 Task: Look for space in Shīnḏanḏ, Afghanistan from 2nd September, 2023 to 5th September, 2023 for 1 adult in price range Rs.5000 to Rs.10000. Place can be private room with 1  bedroom having 1 bed and 1 bathroom. Property type can be hotel. Amenities needed are: air conditioning, smoking allowed, . Booking option can be shelf check-in. Required host language is English.
Action: Mouse moved to (369, 66)
Screenshot: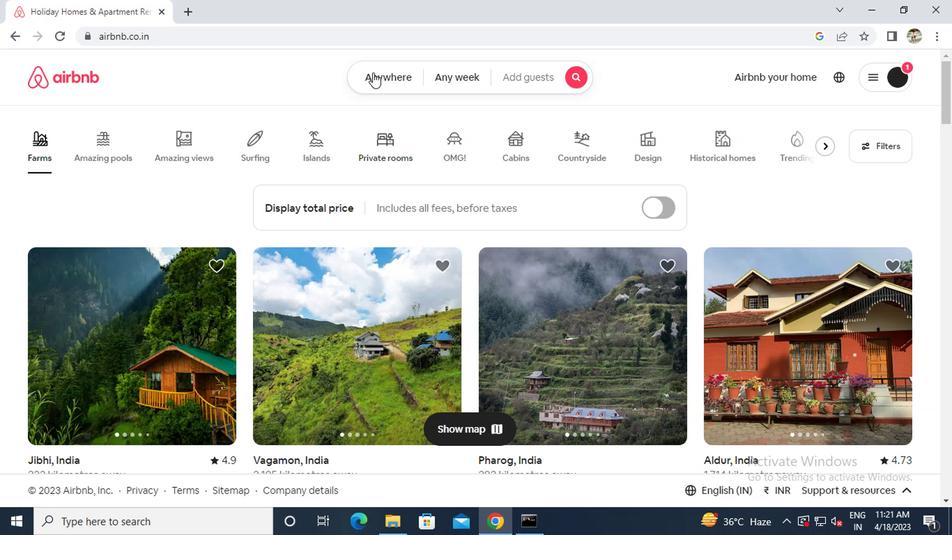 
Action: Mouse pressed left at (369, 66)
Screenshot: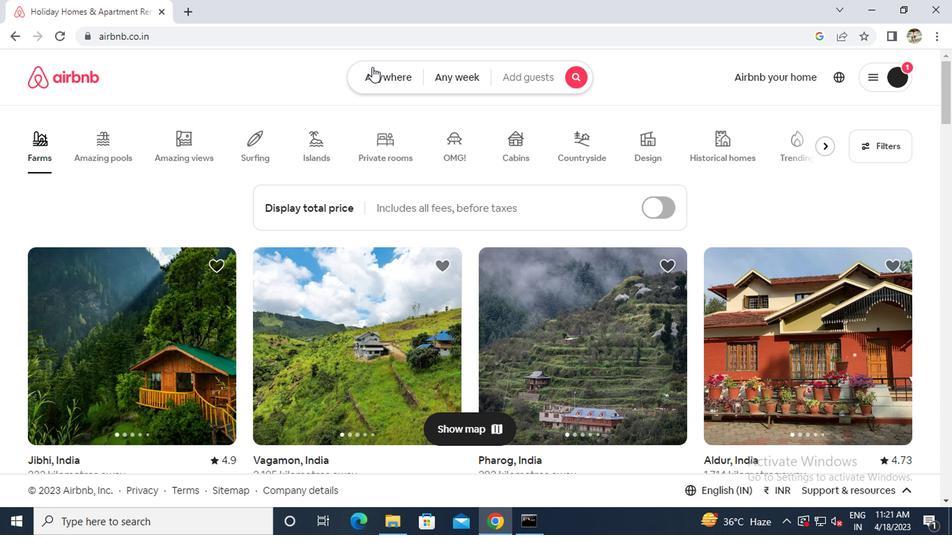 
Action: Mouse moved to (307, 127)
Screenshot: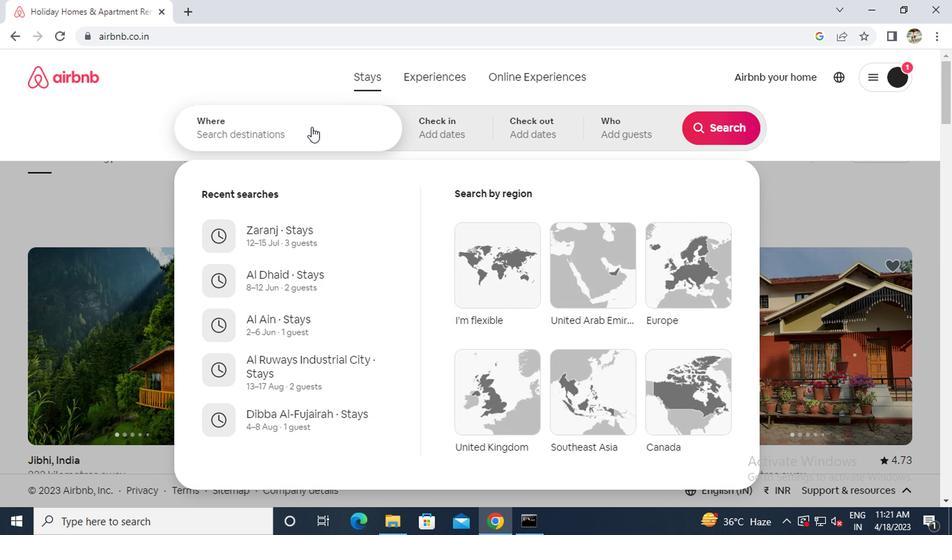 
Action: Mouse pressed left at (307, 127)
Screenshot: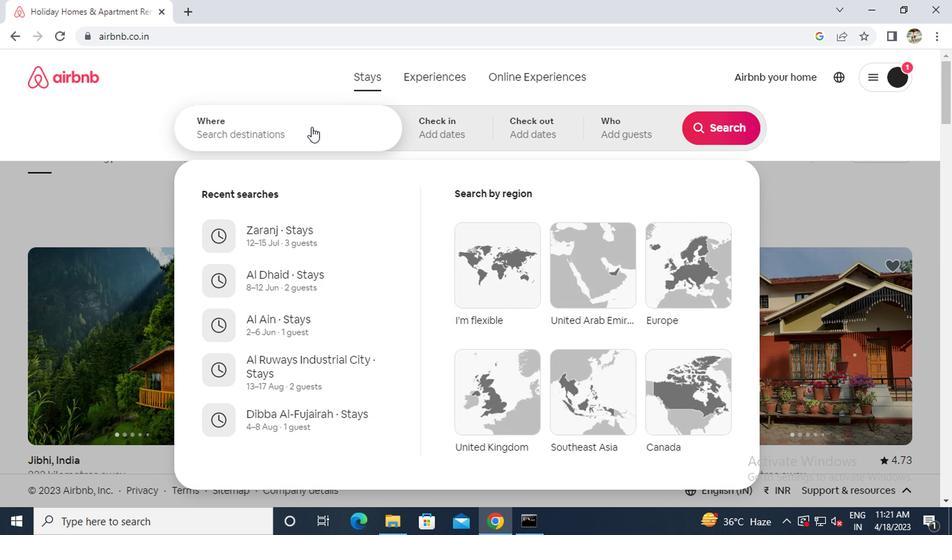 
Action: Key pressed s<Key.caps_lock>hindand
Screenshot: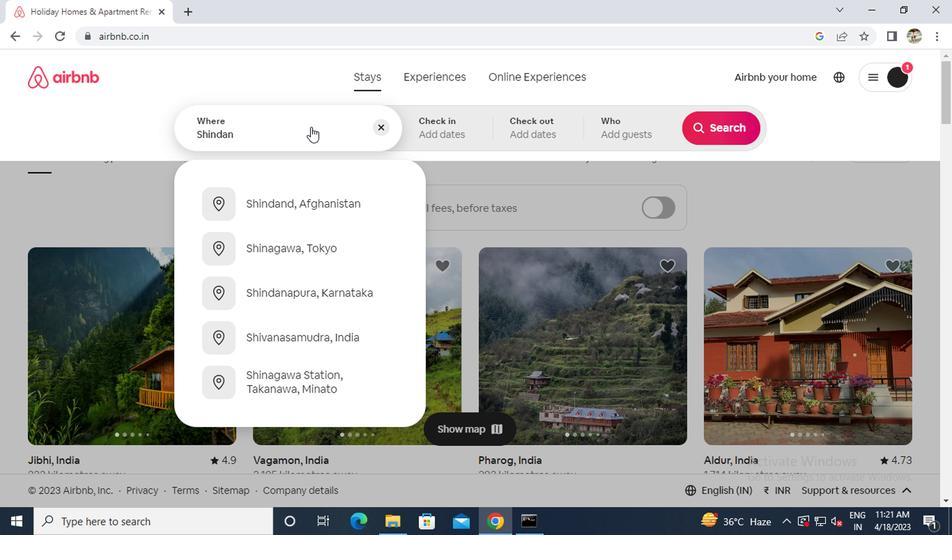 
Action: Mouse moved to (286, 201)
Screenshot: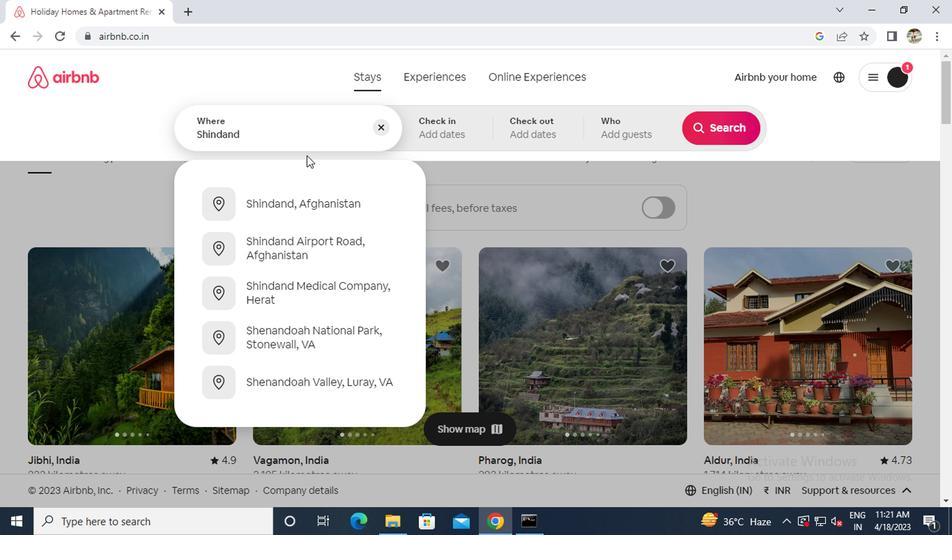 
Action: Mouse pressed left at (286, 201)
Screenshot: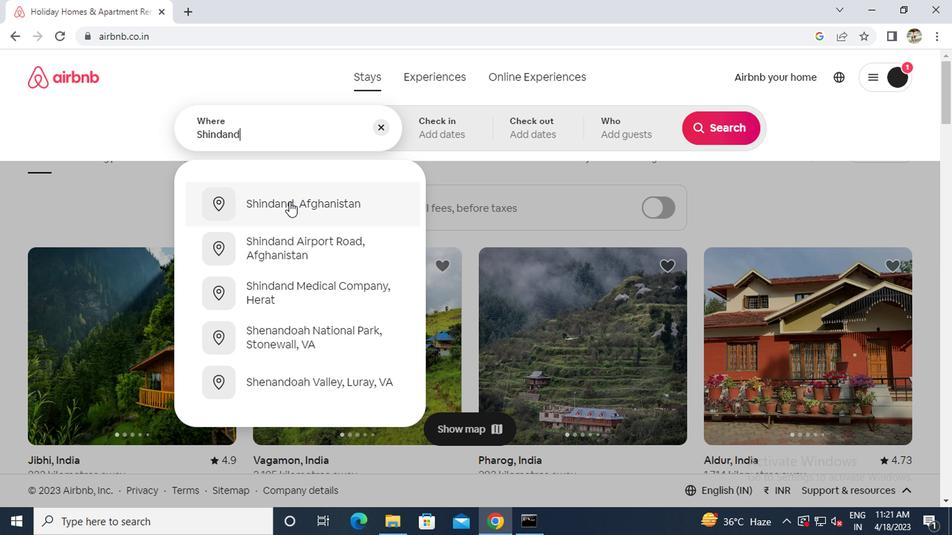 
Action: Mouse moved to (703, 237)
Screenshot: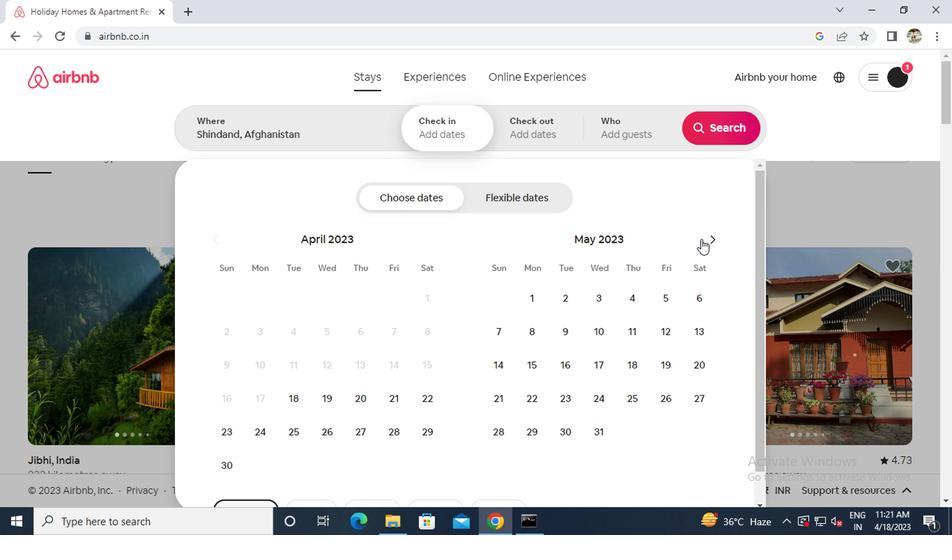 
Action: Mouse pressed left at (703, 237)
Screenshot: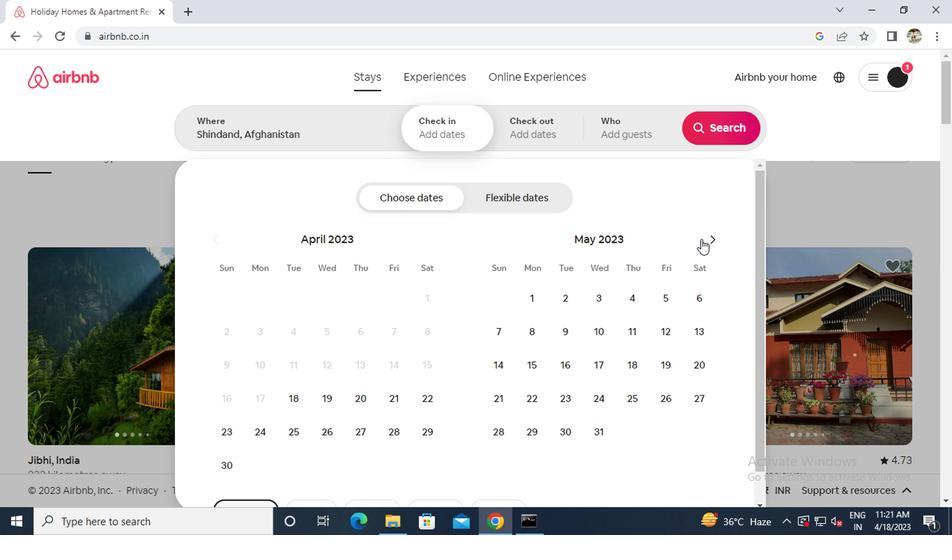 
Action: Mouse pressed left at (703, 237)
Screenshot: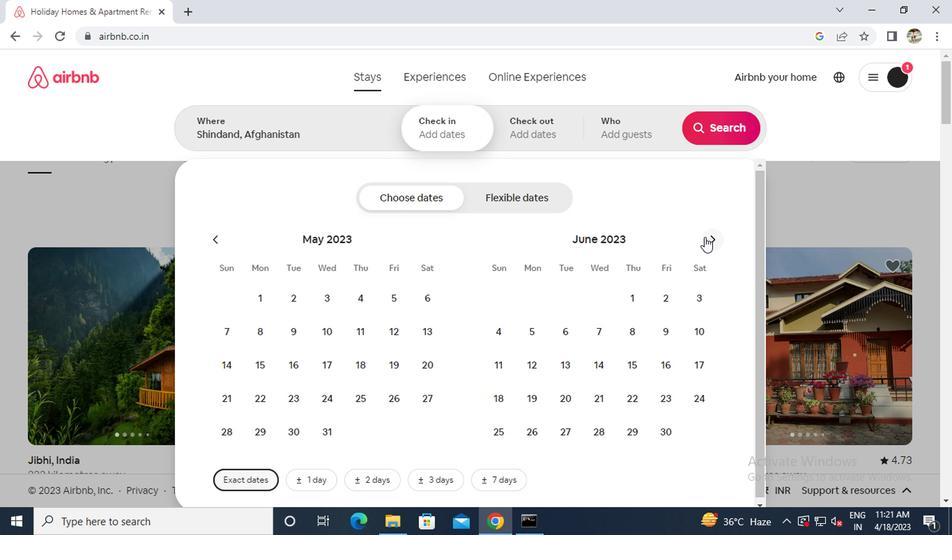 
Action: Mouse pressed left at (703, 237)
Screenshot: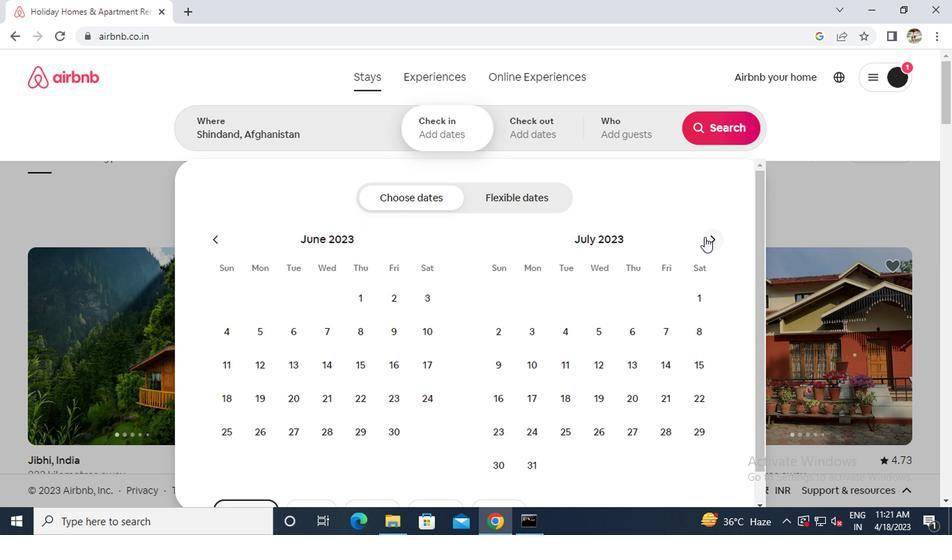 
Action: Mouse pressed left at (703, 237)
Screenshot: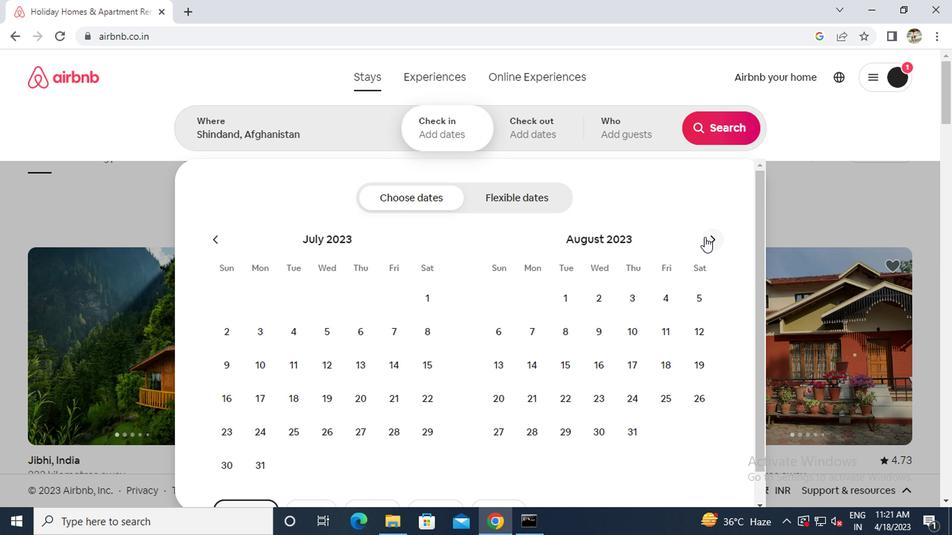 
Action: Mouse moved to (691, 300)
Screenshot: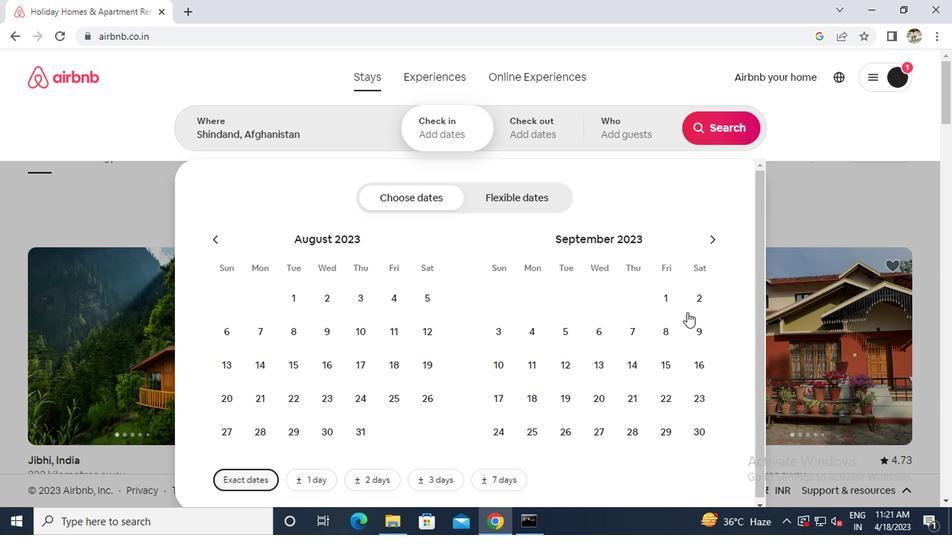 
Action: Mouse pressed left at (691, 300)
Screenshot: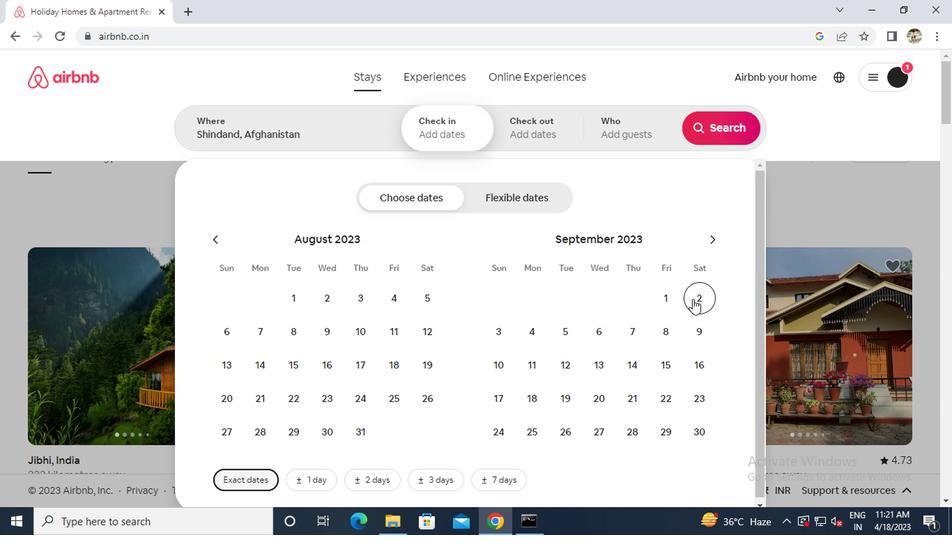
Action: Mouse moved to (557, 335)
Screenshot: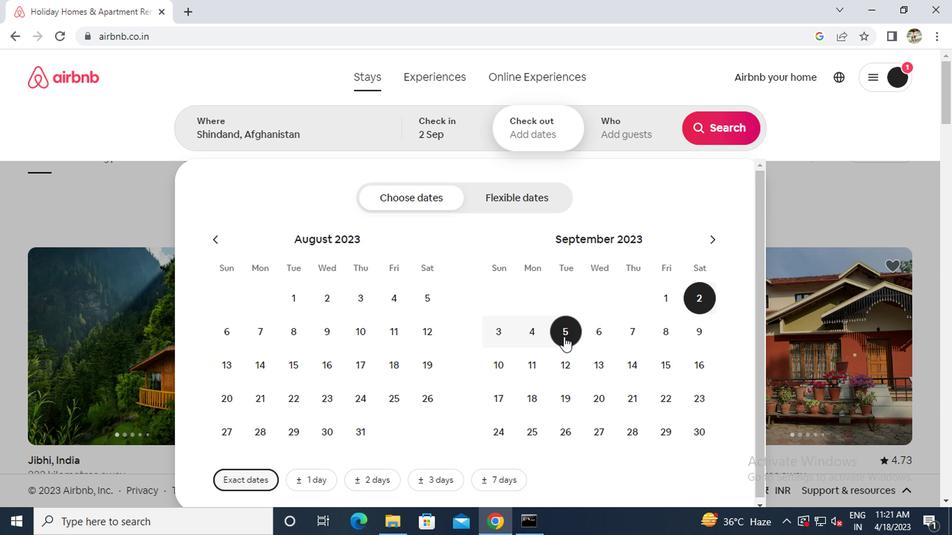 
Action: Mouse pressed left at (557, 335)
Screenshot: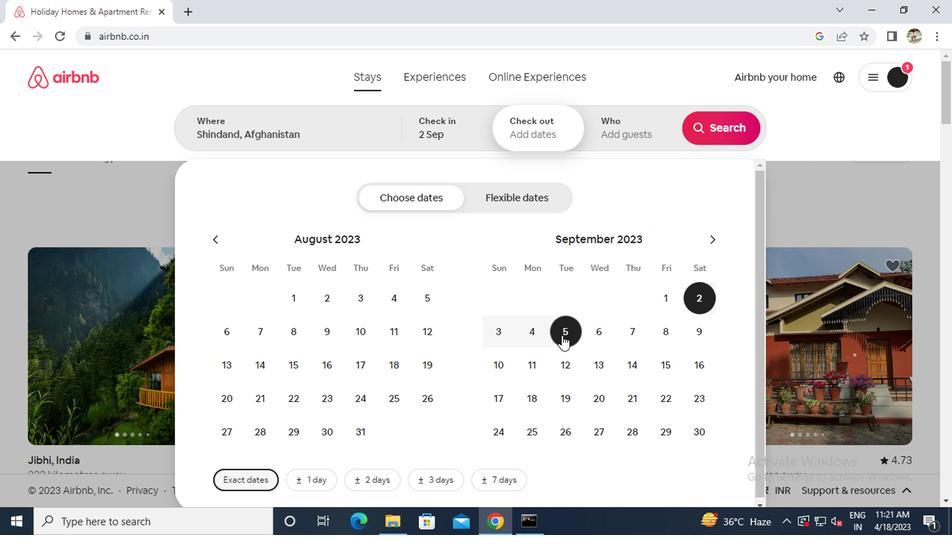 
Action: Mouse moved to (630, 142)
Screenshot: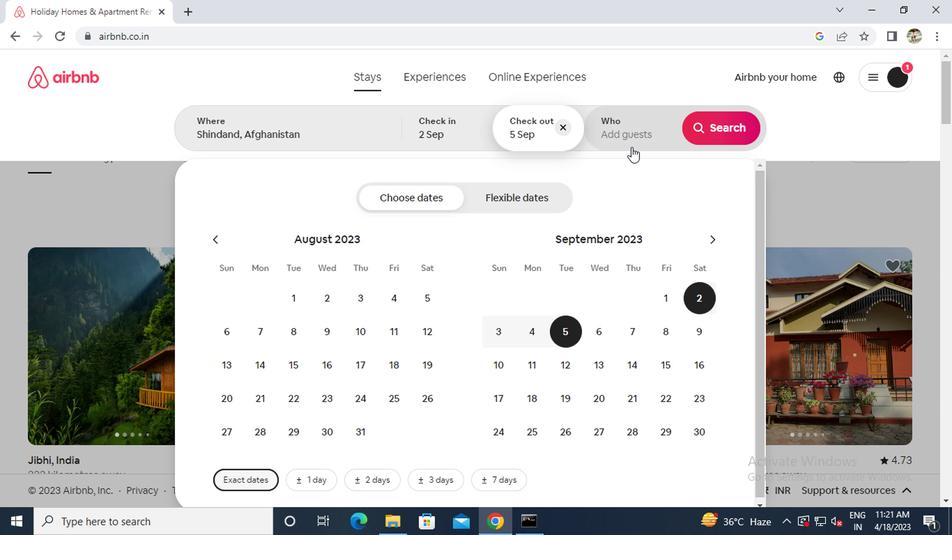 
Action: Mouse pressed left at (630, 142)
Screenshot: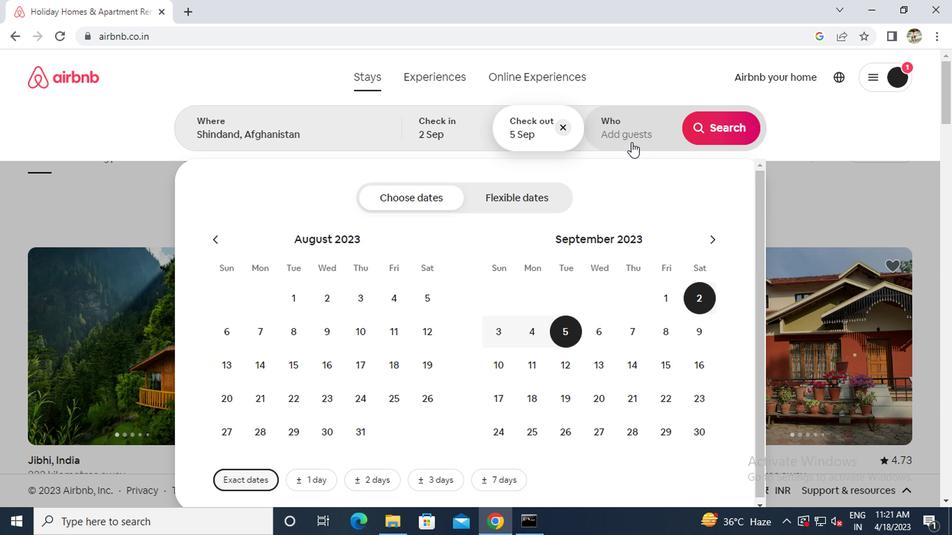 
Action: Mouse moved to (727, 202)
Screenshot: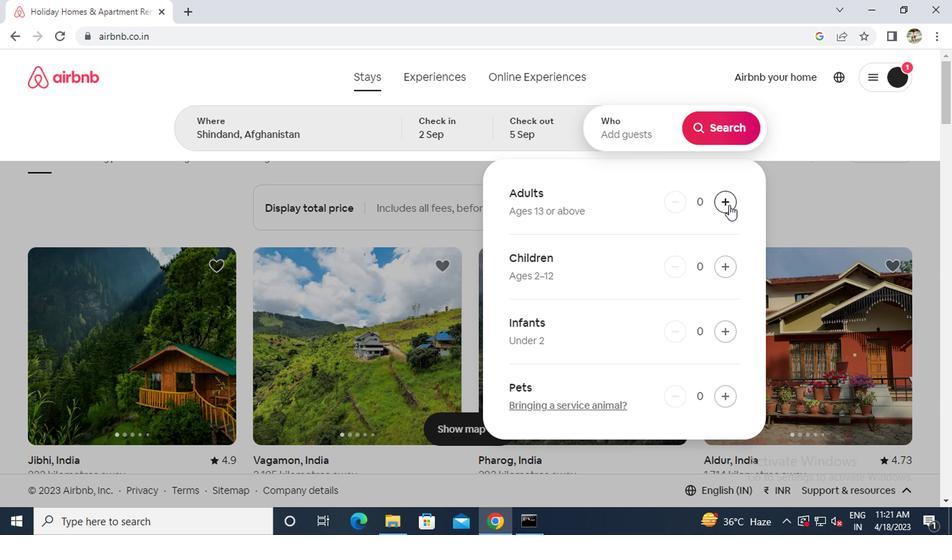 
Action: Mouse pressed left at (727, 202)
Screenshot: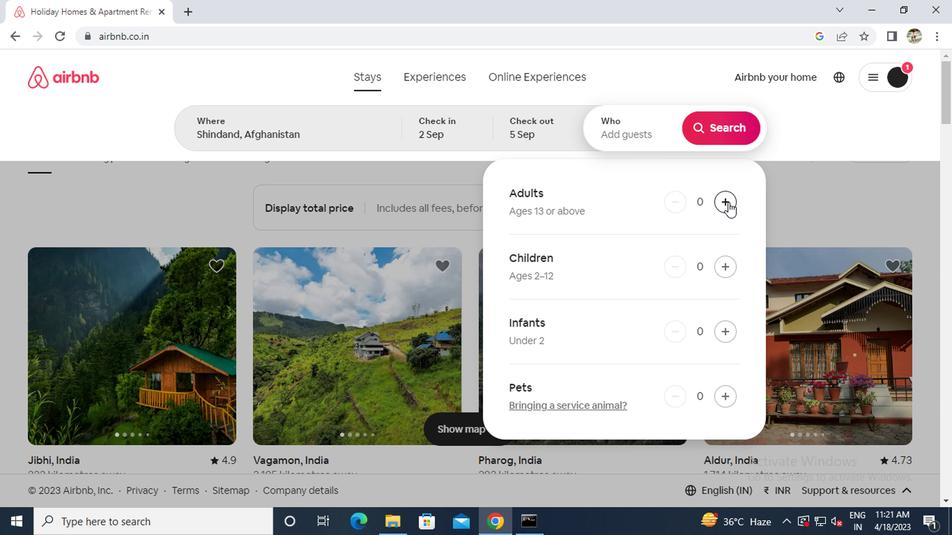 
Action: Mouse moved to (712, 137)
Screenshot: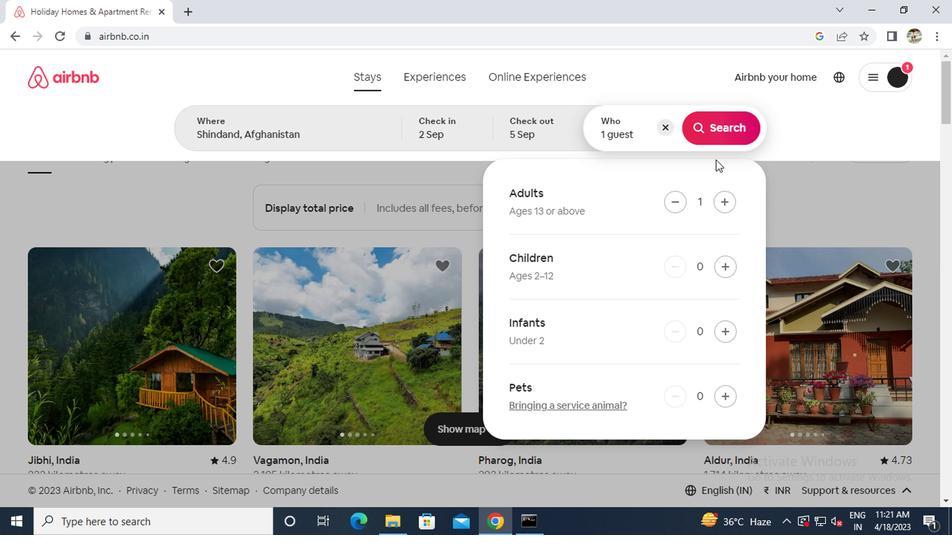 
Action: Mouse pressed left at (712, 137)
Screenshot: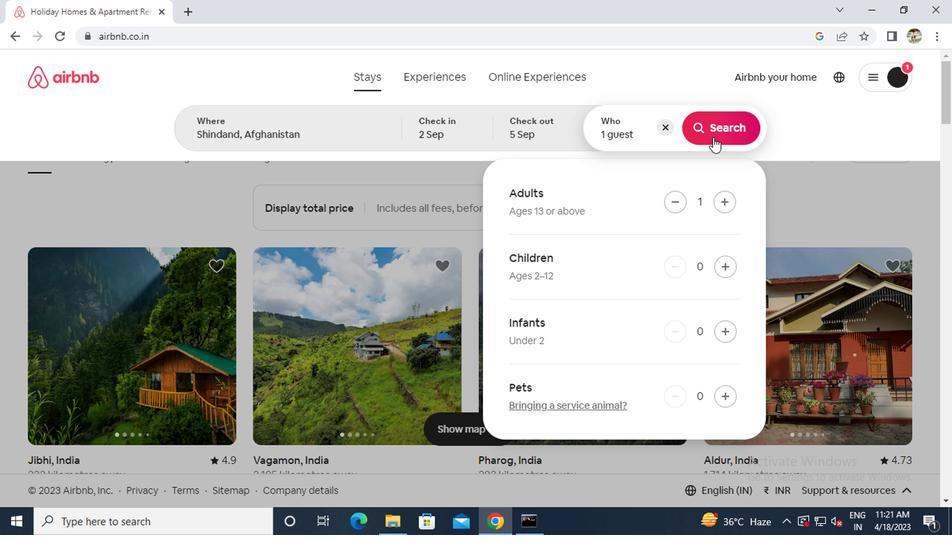 
Action: Mouse moved to (877, 128)
Screenshot: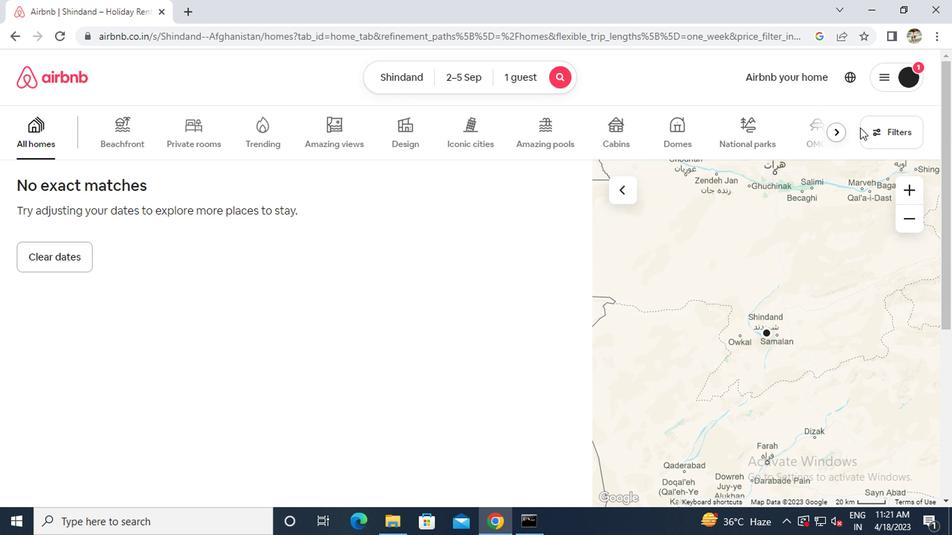 
Action: Mouse pressed left at (877, 128)
Screenshot: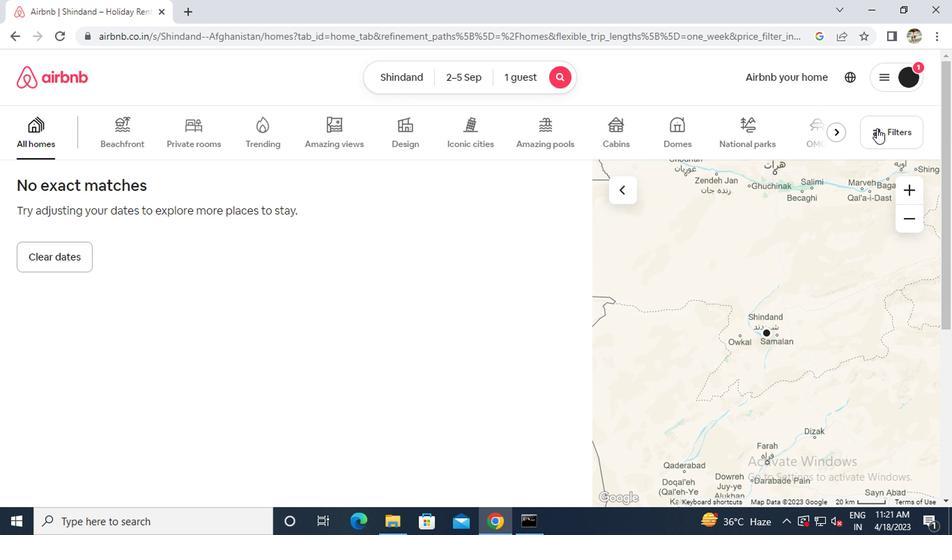
Action: Mouse moved to (401, 218)
Screenshot: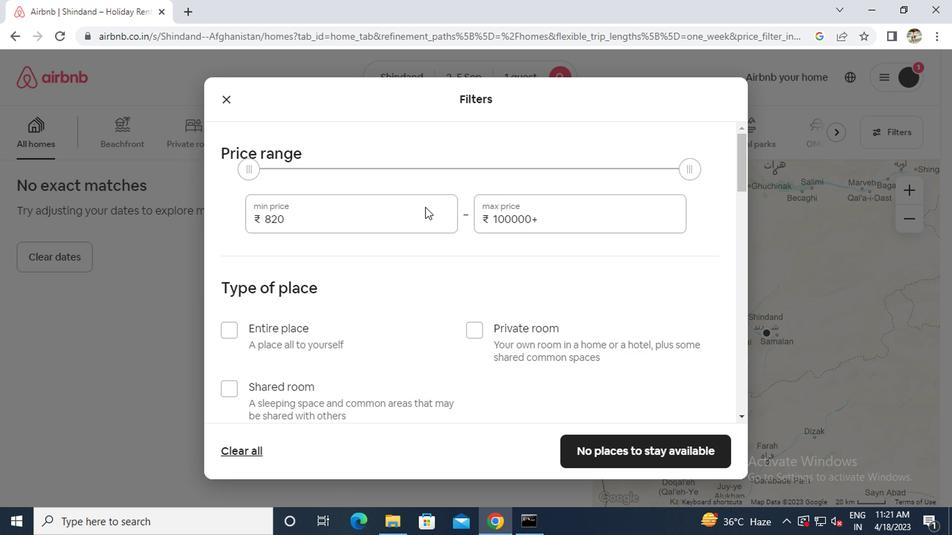 
Action: Mouse pressed left at (401, 218)
Screenshot: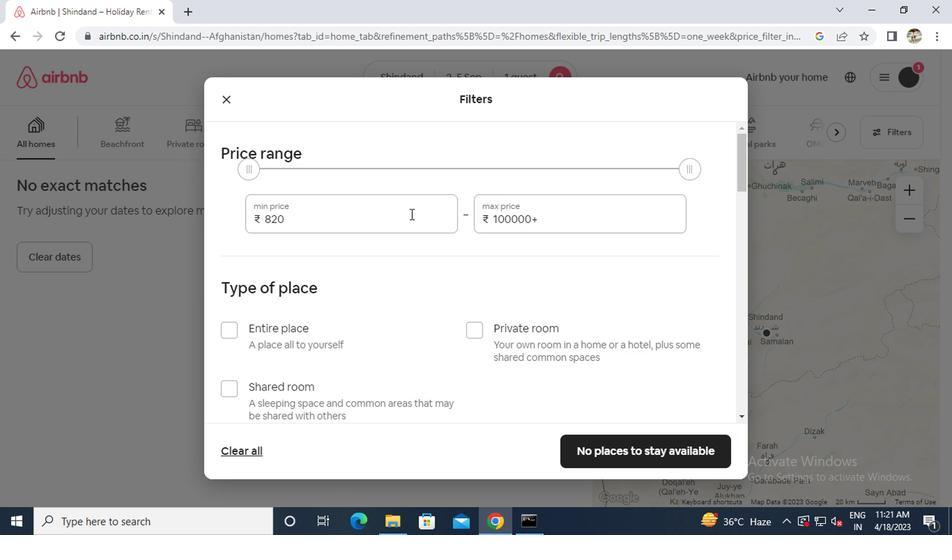 
Action: Mouse moved to (400, 218)
Screenshot: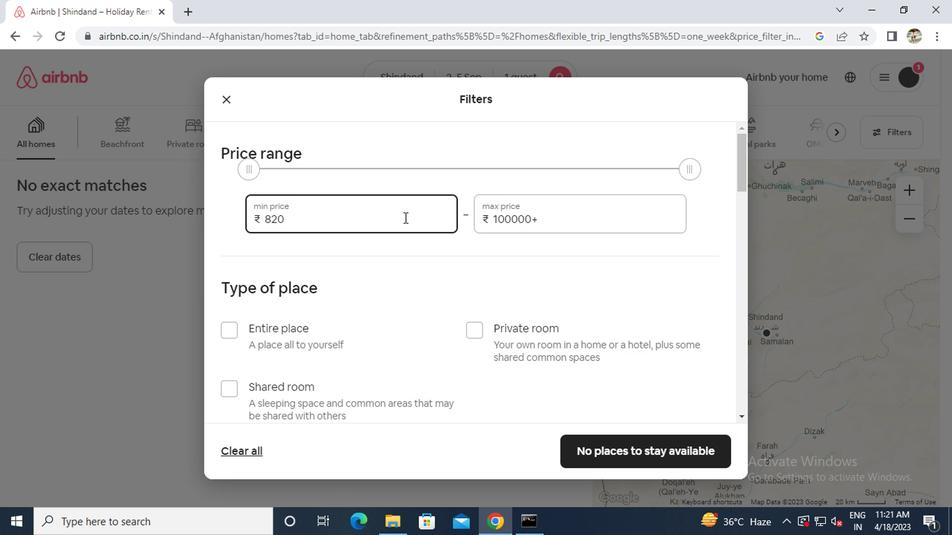 
Action: Key pressed ctrl+Actrl+5000
Screenshot: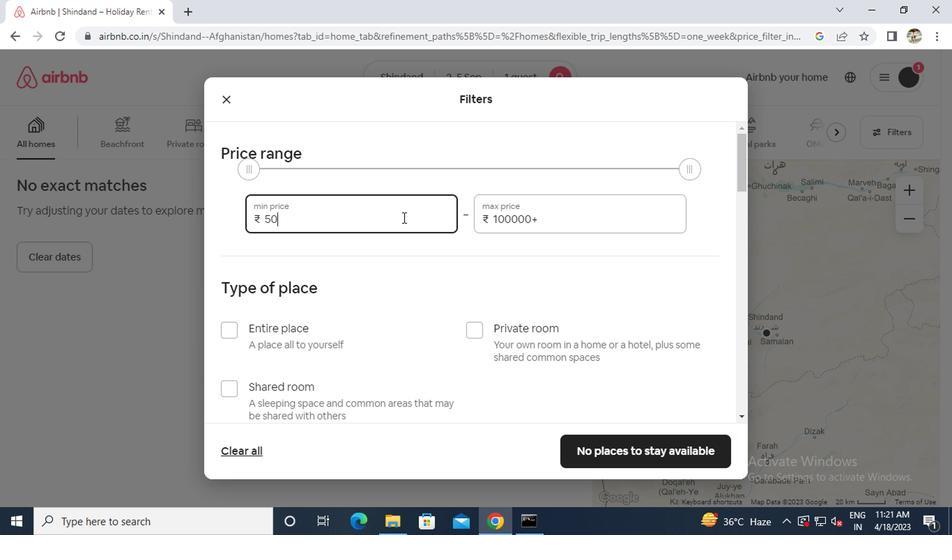 
Action: Mouse moved to (549, 221)
Screenshot: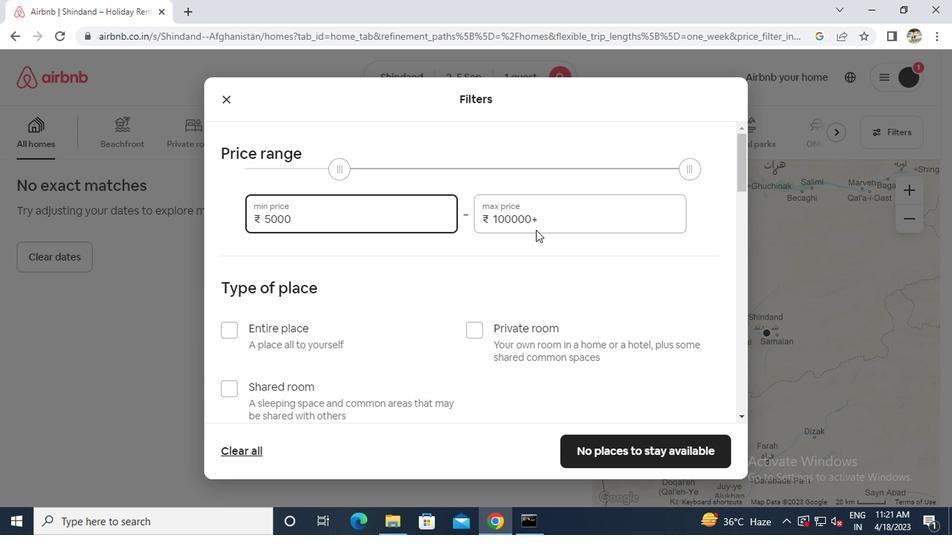 
Action: Mouse pressed left at (549, 221)
Screenshot: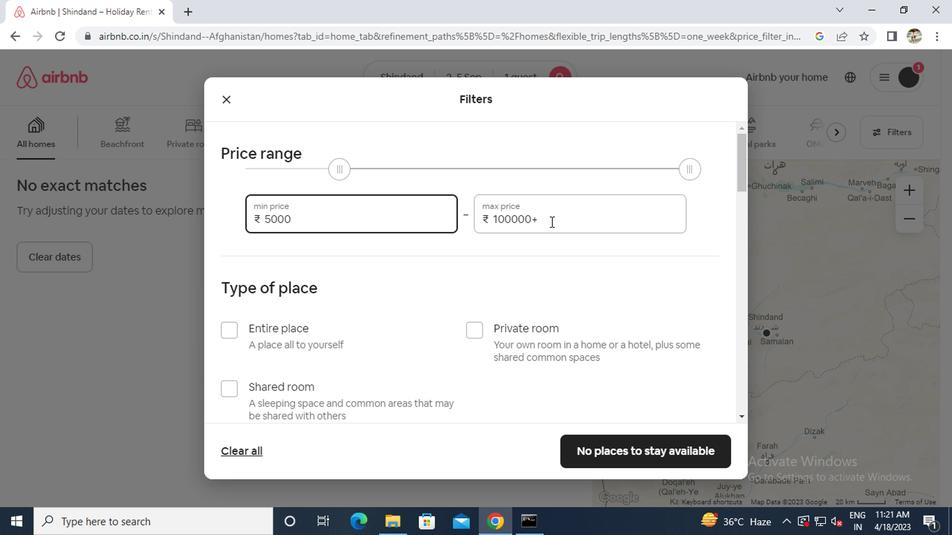 
Action: Key pressed ctrl+Actrl+10000
Screenshot: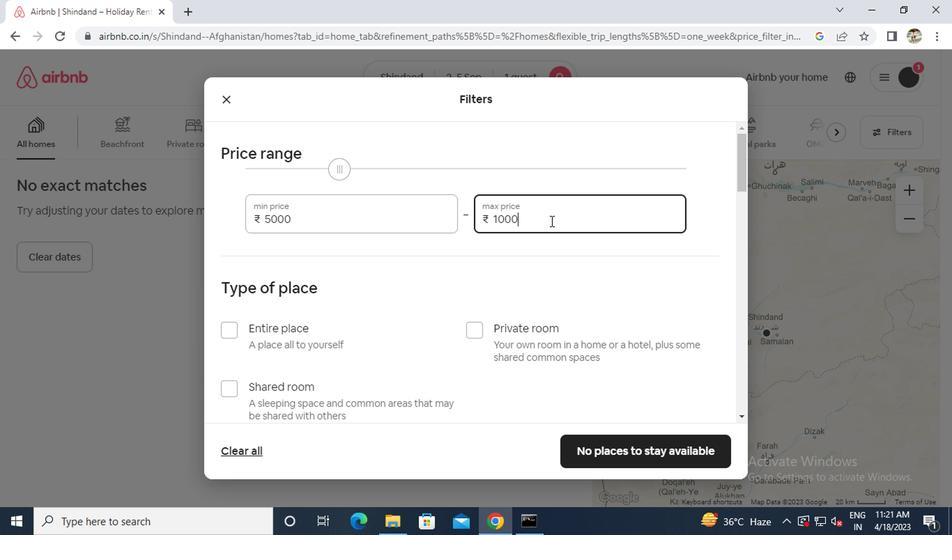 
Action: Mouse scrolled (549, 221) with delta (0, 0)
Screenshot: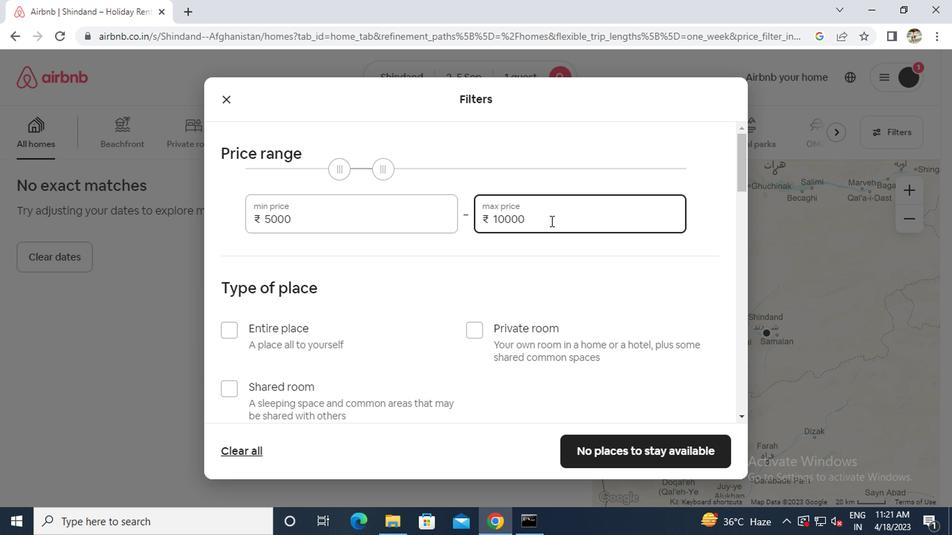 
Action: Mouse moved to (478, 252)
Screenshot: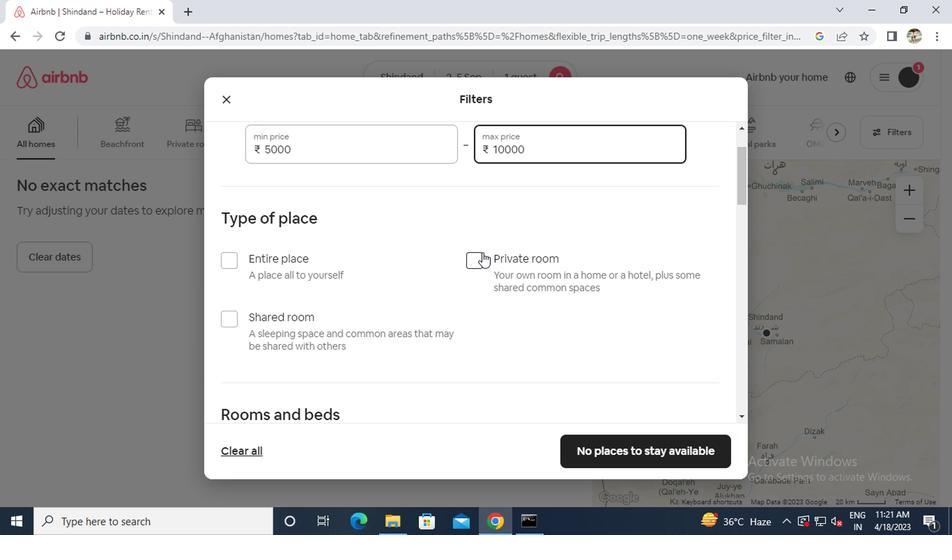 
Action: Mouse pressed left at (478, 252)
Screenshot: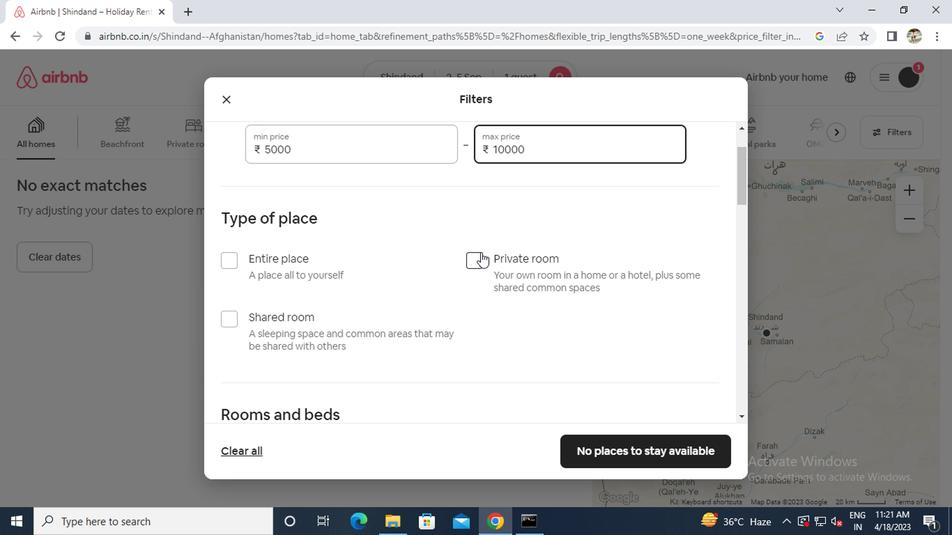 
Action: Mouse moved to (478, 252)
Screenshot: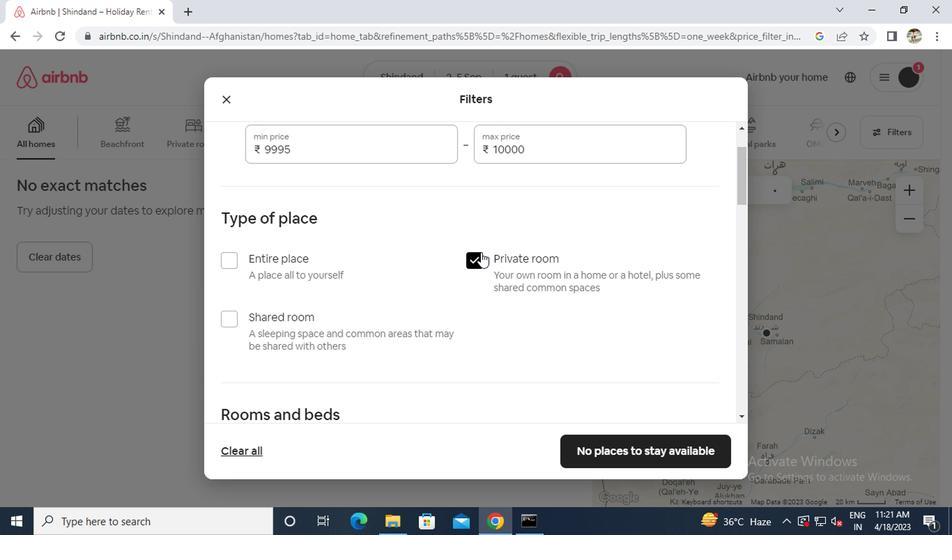 
Action: Mouse scrolled (478, 252) with delta (0, 0)
Screenshot: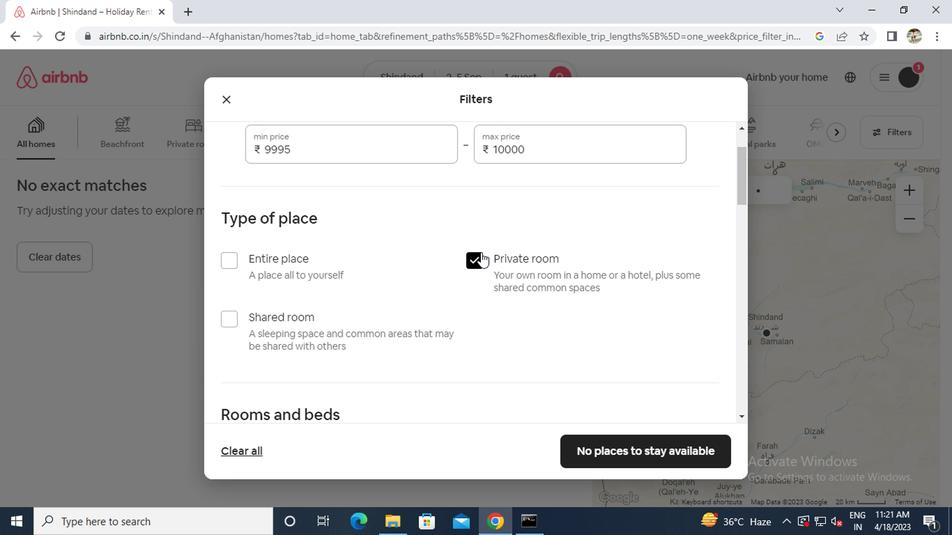 
Action: Mouse scrolled (478, 252) with delta (0, 0)
Screenshot: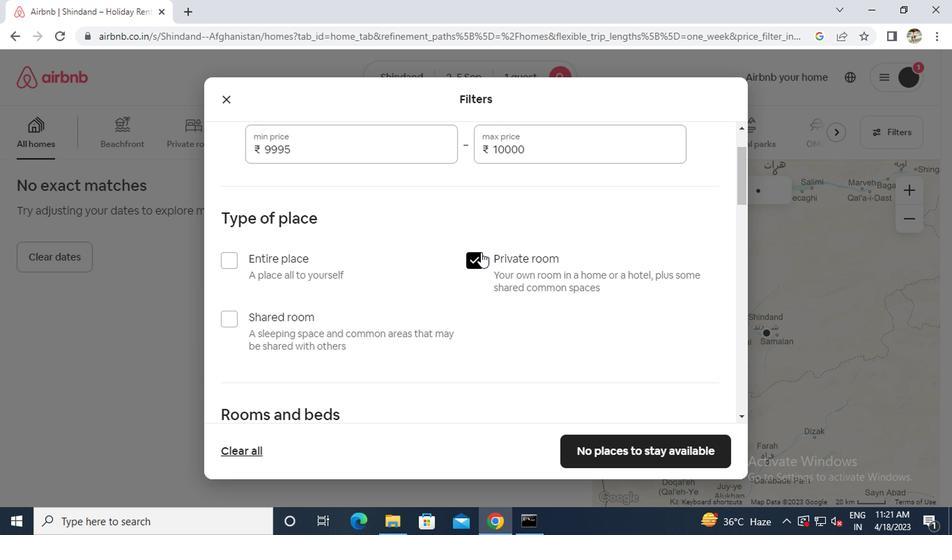 
Action: Mouse moved to (452, 270)
Screenshot: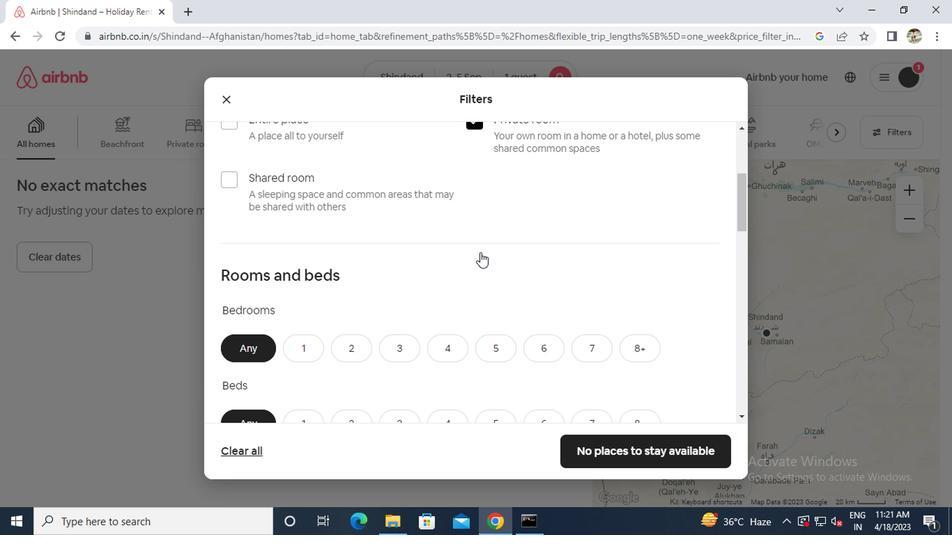 
Action: Mouse scrolled (452, 269) with delta (0, 0)
Screenshot: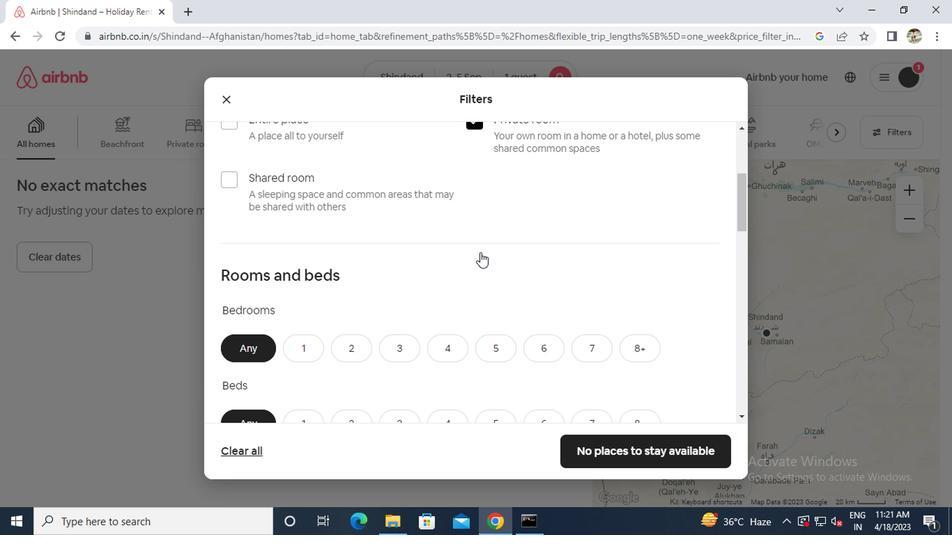 
Action: Mouse moved to (445, 273)
Screenshot: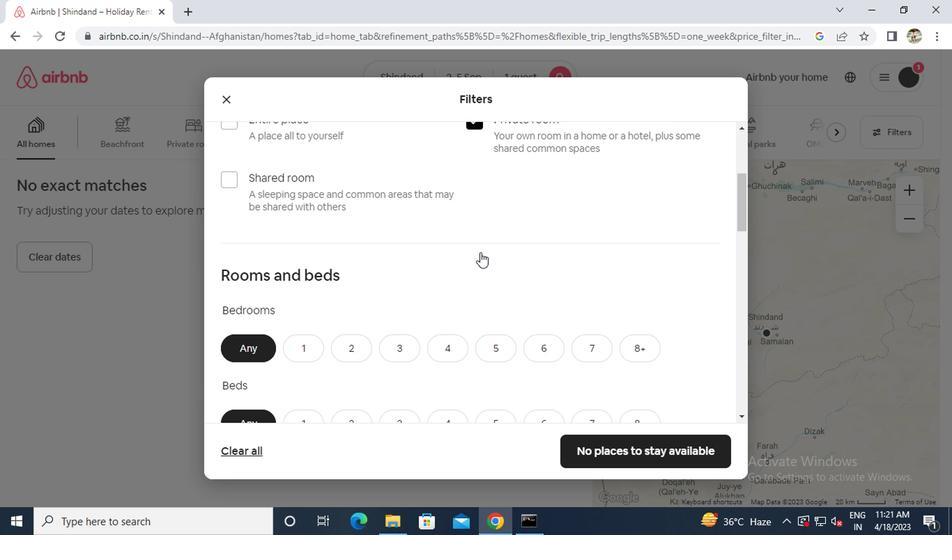 
Action: Mouse scrolled (445, 272) with delta (0, 0)
Screenshot: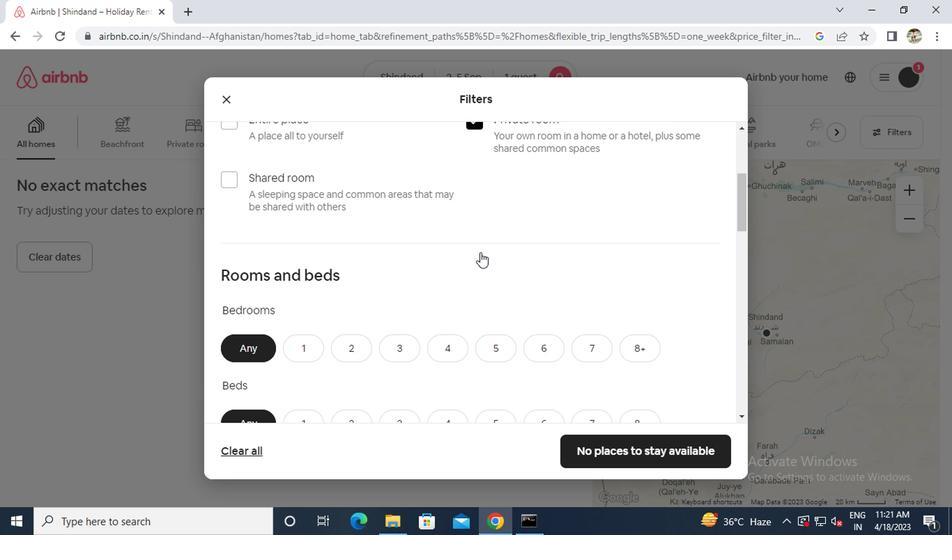 
Action: Mouse moved to (296, 209)
Screenshot: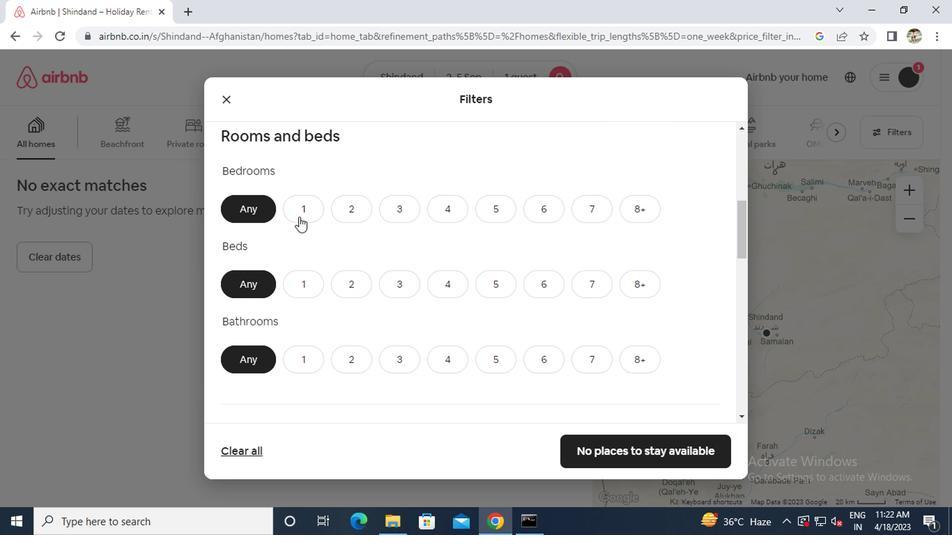 
Action: Mouse pressed left at (296, 209)
Screenshot: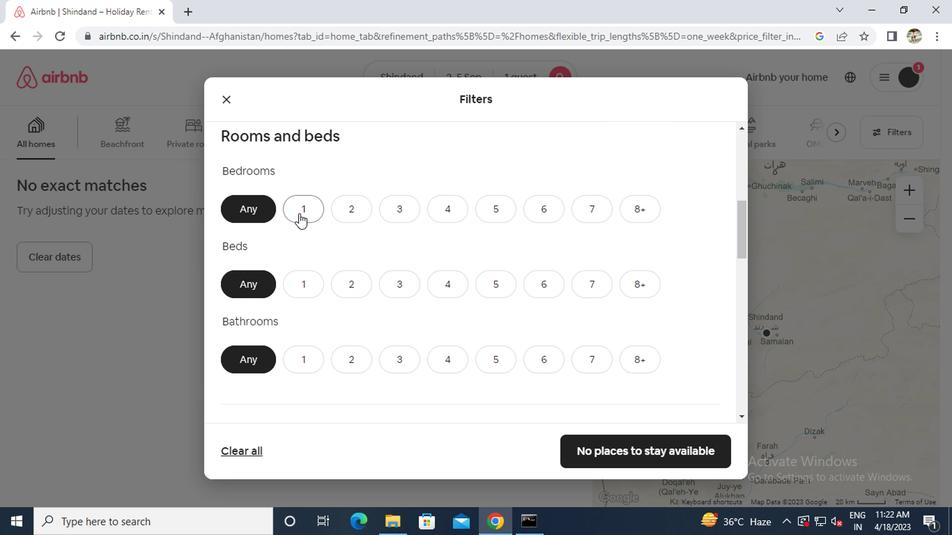 
Action: Mouse moved to (298, 286)
Screenshot: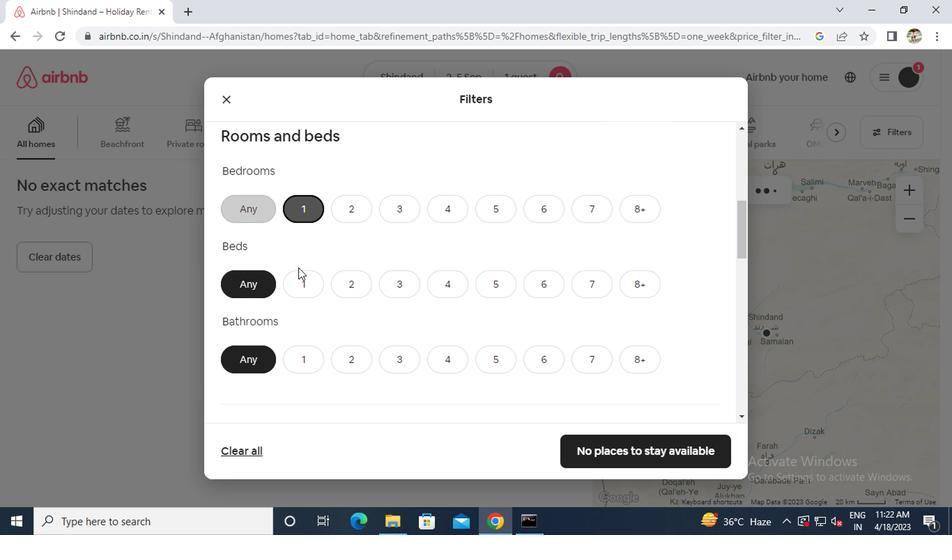 
Action: Mouse pressed left at (298, 286)
Screenshot: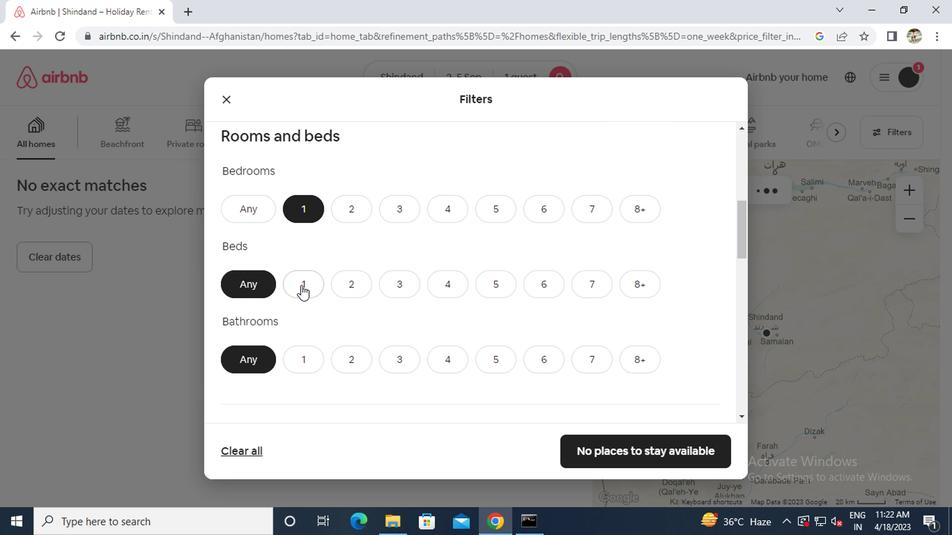 
Action: Mouse moved to (307, 355)
Screenshot: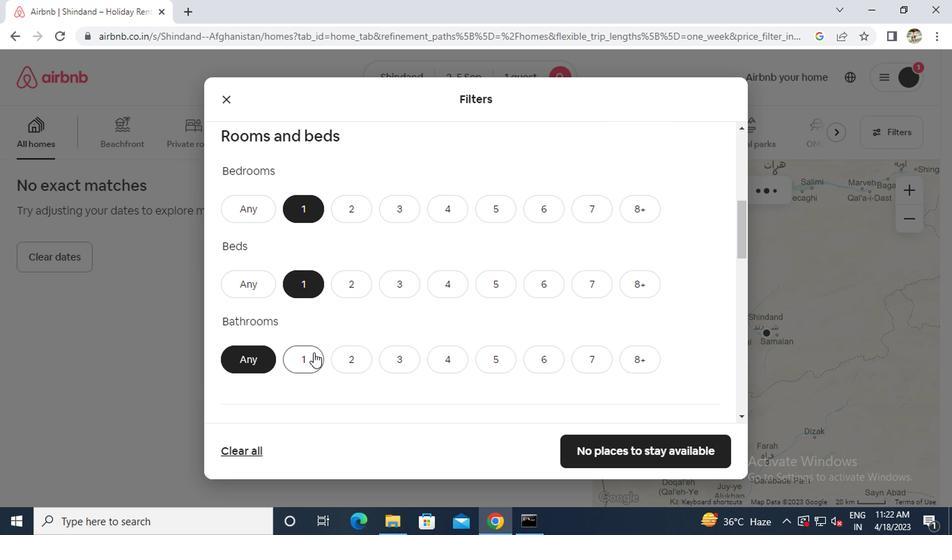 
Action: Mouse pressed left at (307, 355)
Screenshot: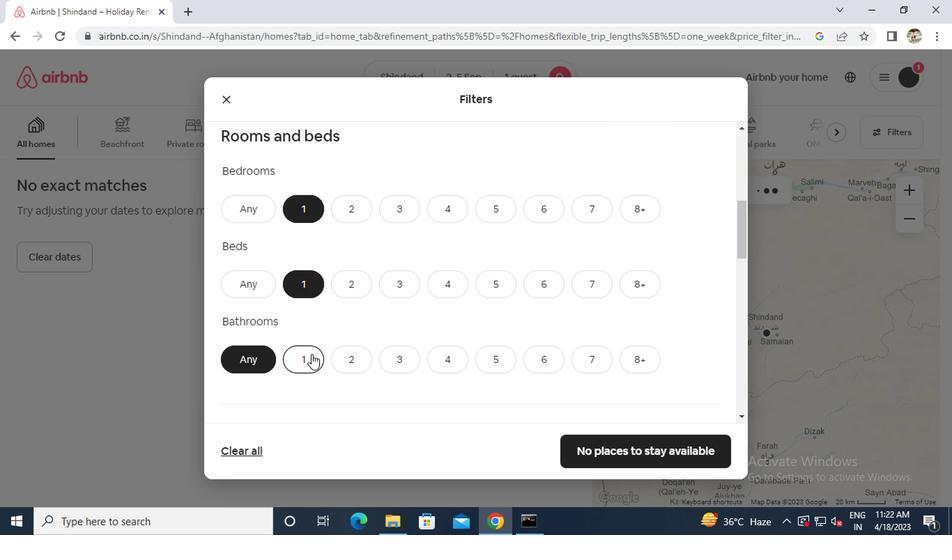 
Action: Mouse moved to (305, 356)
Screenshot: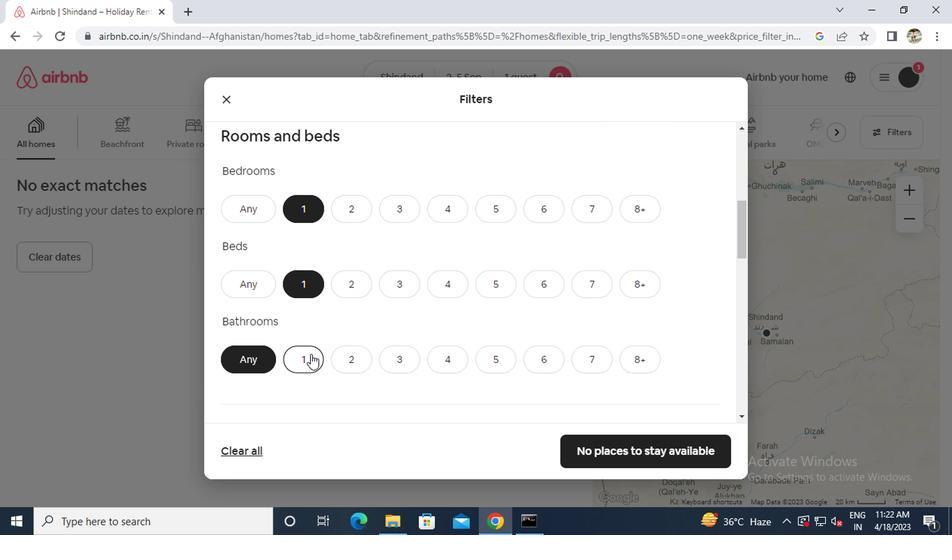 
Action: Mouse scrolled (305, 356) with delta (0, 0)
Screenshot: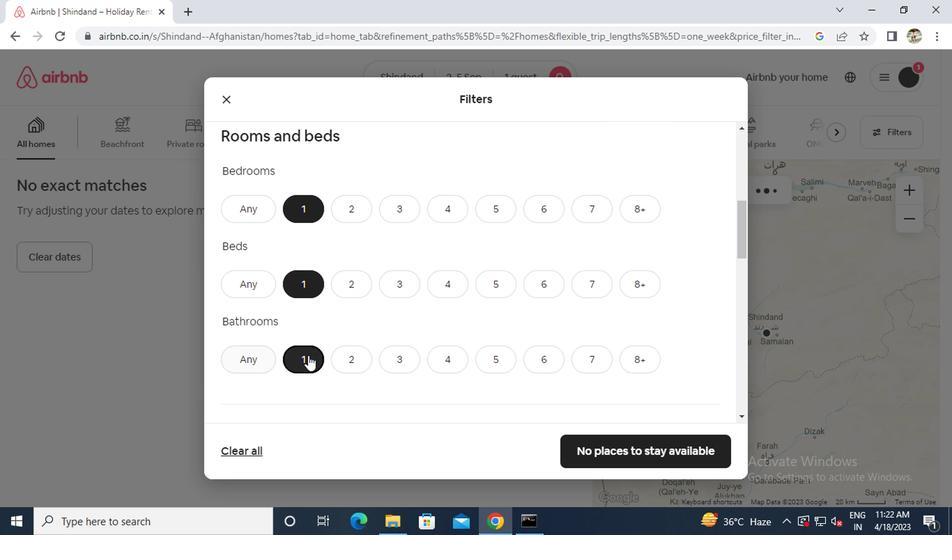 
Action: Mouse scrolled (305, 356) with delta (0, 0)
Screenshot: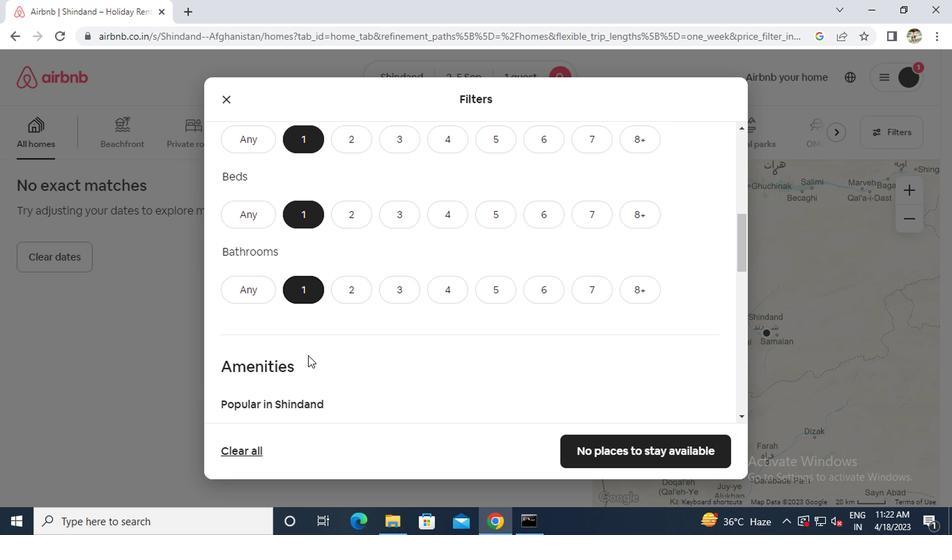 
Action: Mouse scrolled (305, 356) with delta (0, 0)
Screenshot: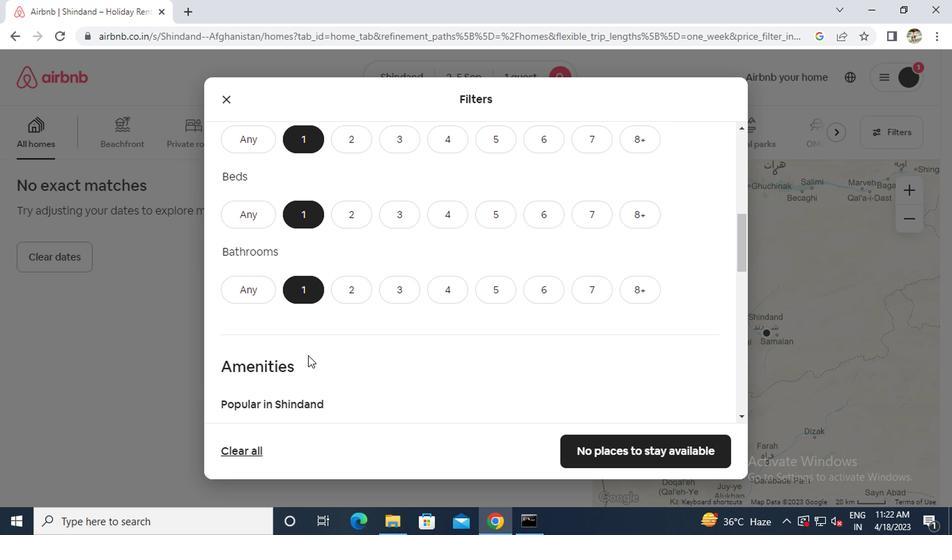 
Action: Mouse scrolled (305, 356) with delta (0, 0)
Screenshot: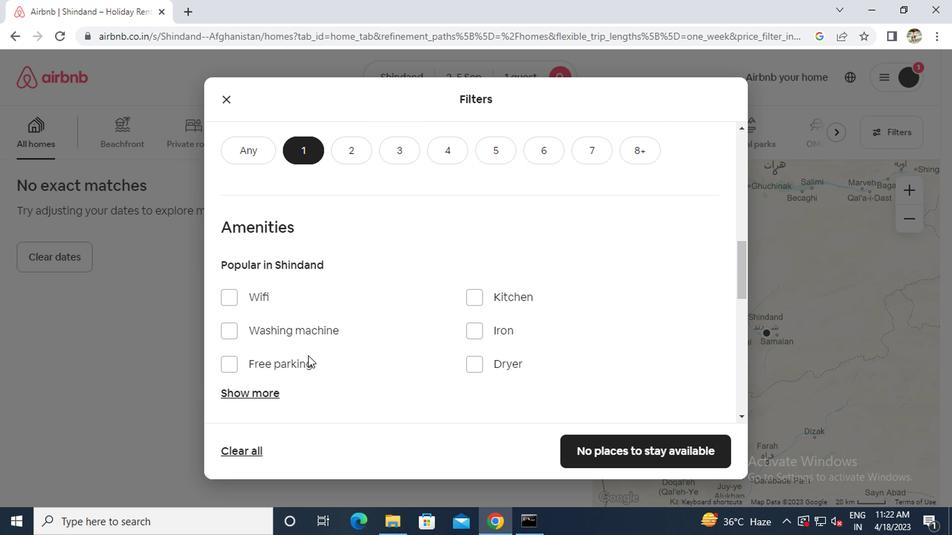 
Action: Mouse moved to (263, 324)
Screenshot: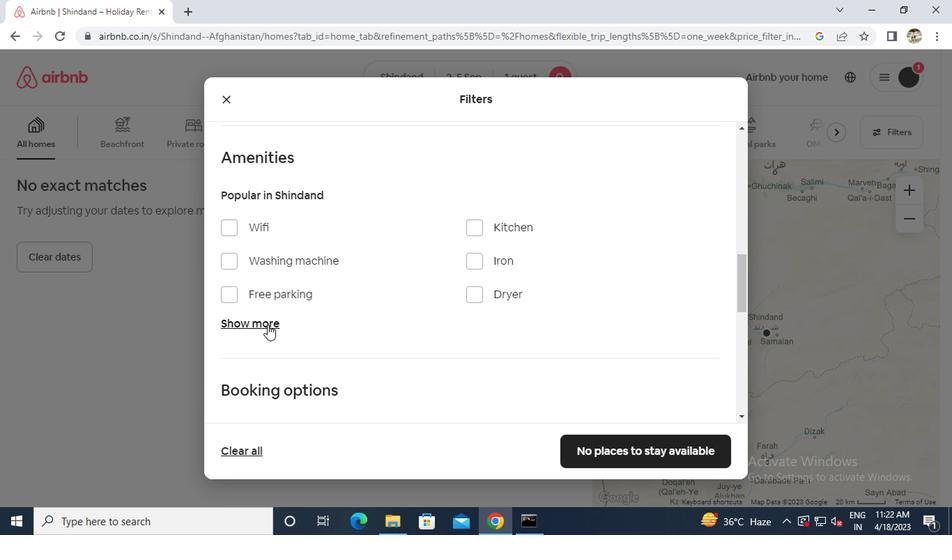 
Action: Mouse pressed left at (263, 324)
Screenshot: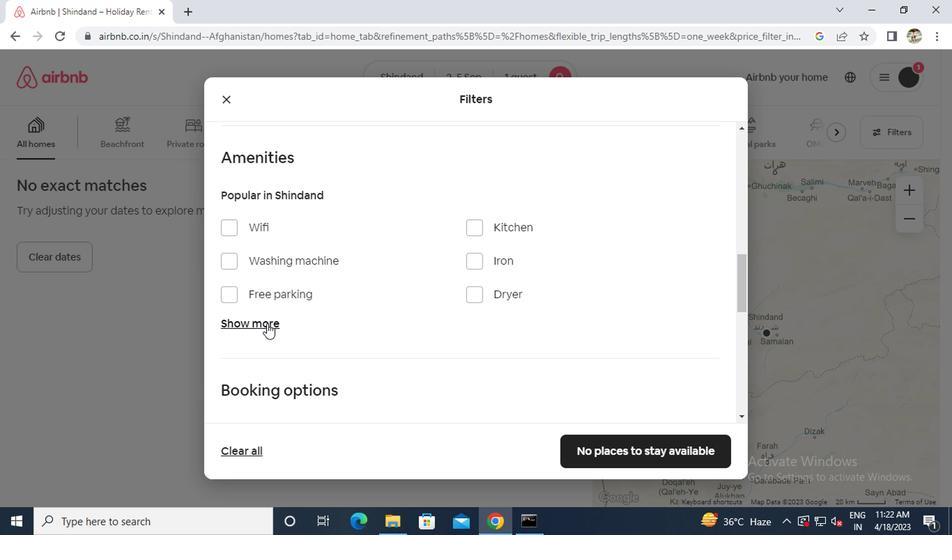 
Action: Mouse moved to (264, 321)
Screenshot: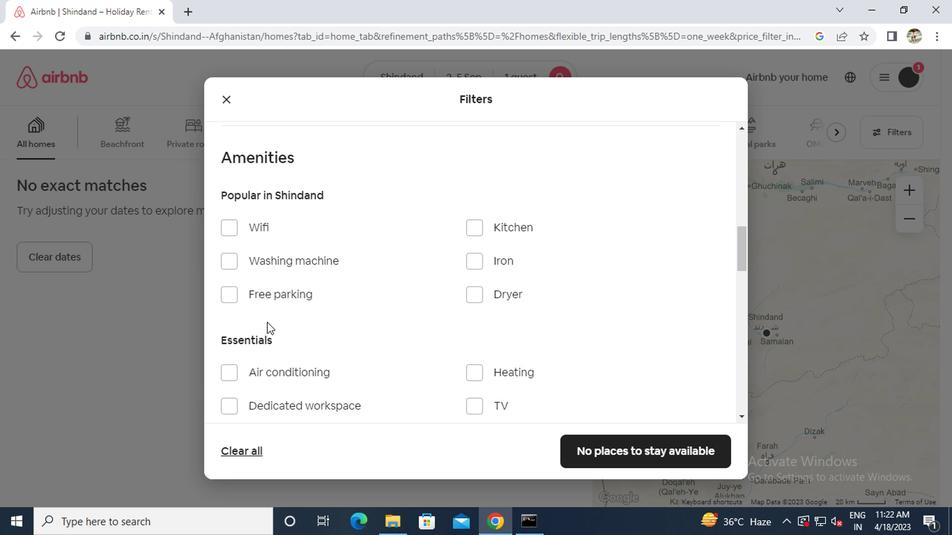 
Action: Mouse scrolled (264, 320) with delta (0, 0)
Screenshot: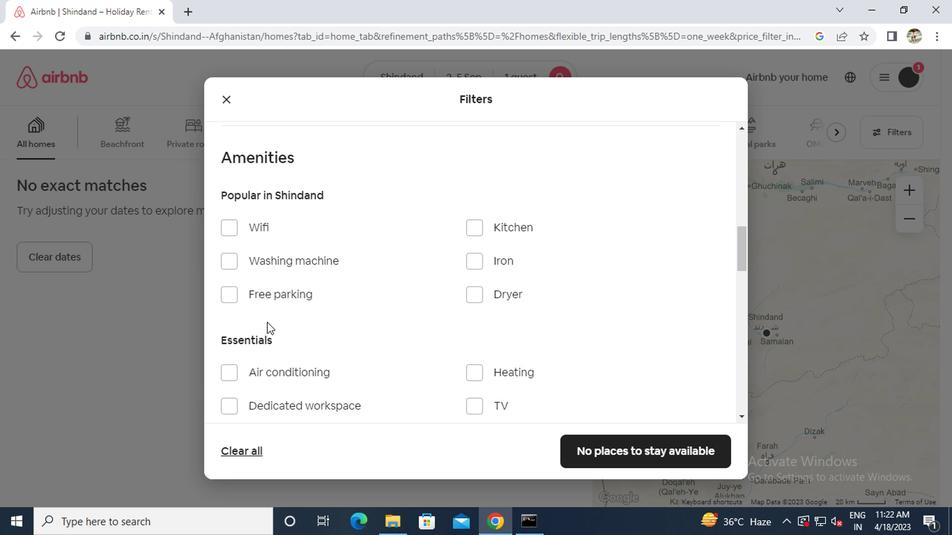 
Action: Mouse moved to (264, 321)
Screenshot: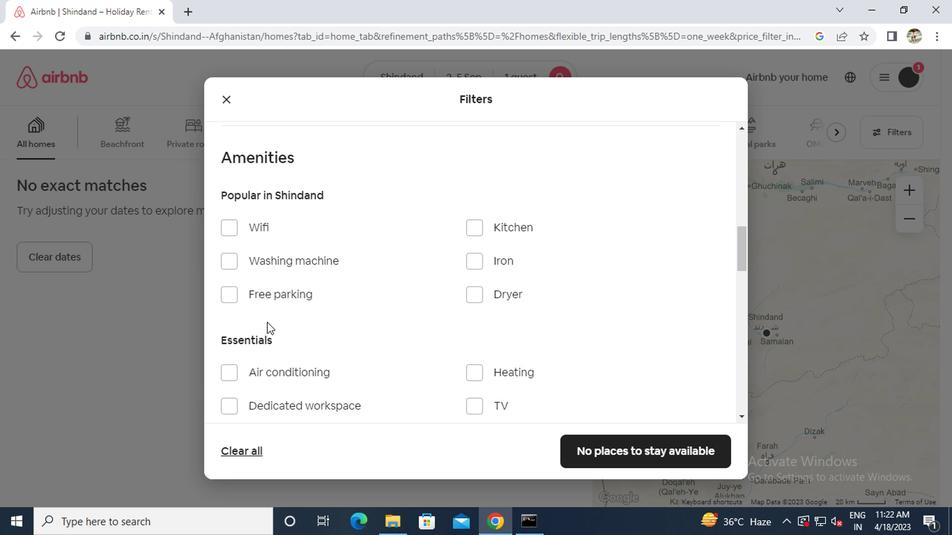 
Action: Mouse scrolled (264, 320) with delta (0, 0)
Screenshot: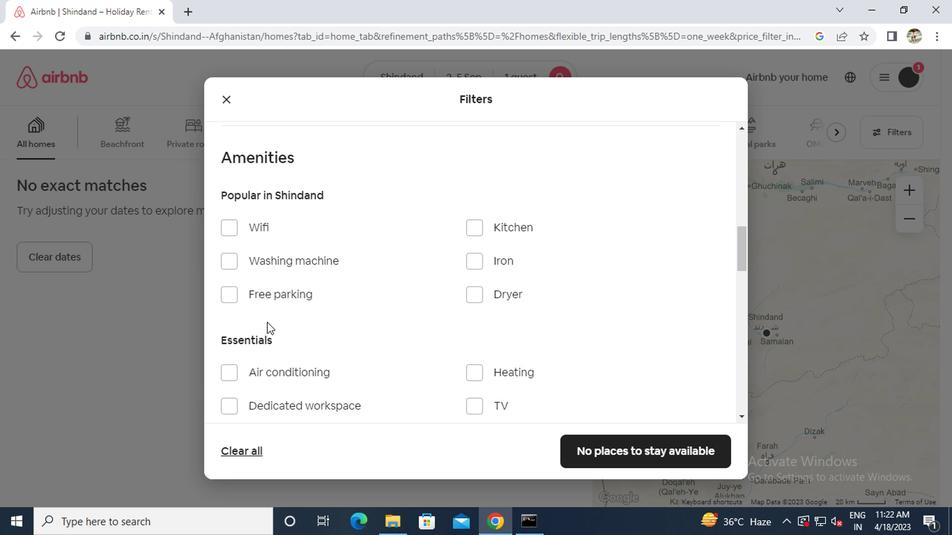 
Action: Mouse moved to (254, 230)
Screenshot: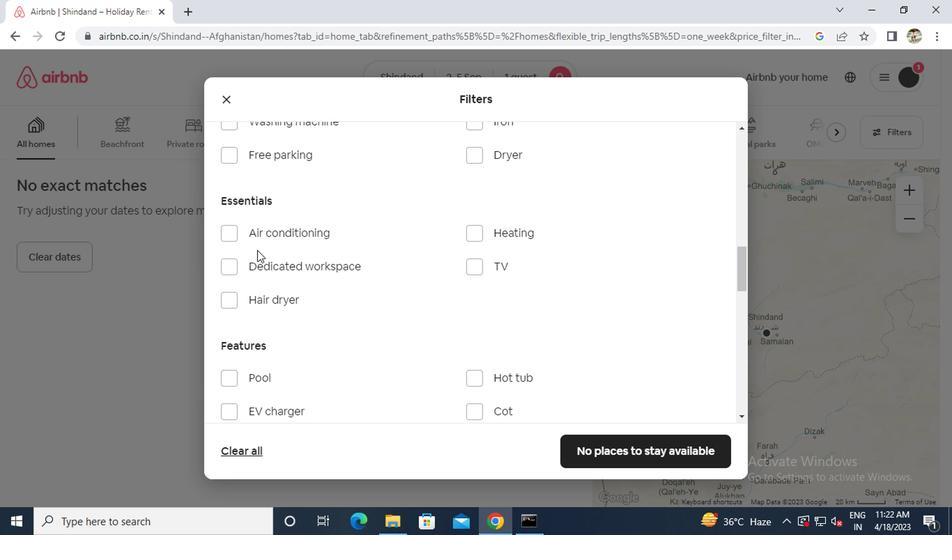 
Action: Mouse pressed left at (254, 230)
Screenshot: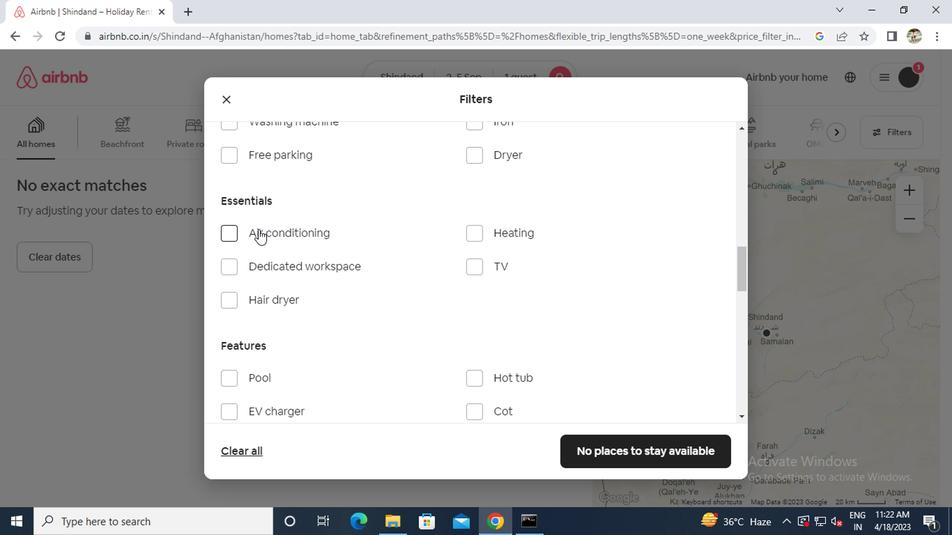 
Action: Mouse moved to (257, 230)
Screenshot: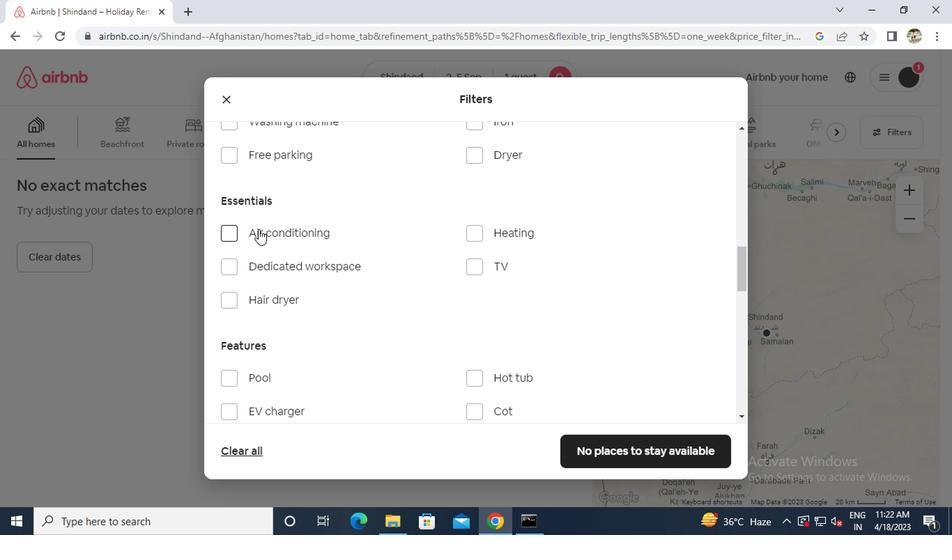 
Action: Mouse scrolled (257, 230) with delta (0, 0)
Screenshot: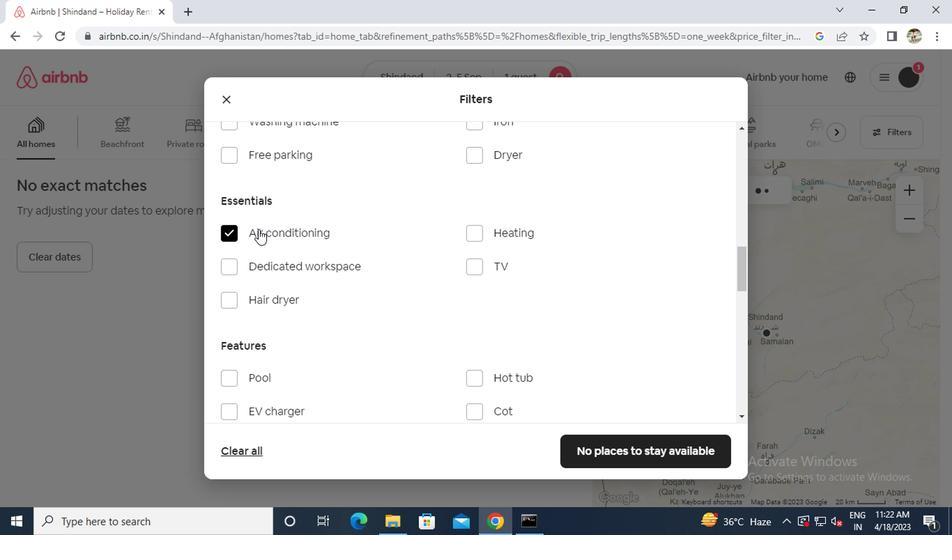 
Action: Mouse scrolled (257, 230) with delta (0, 0)
Screenshot: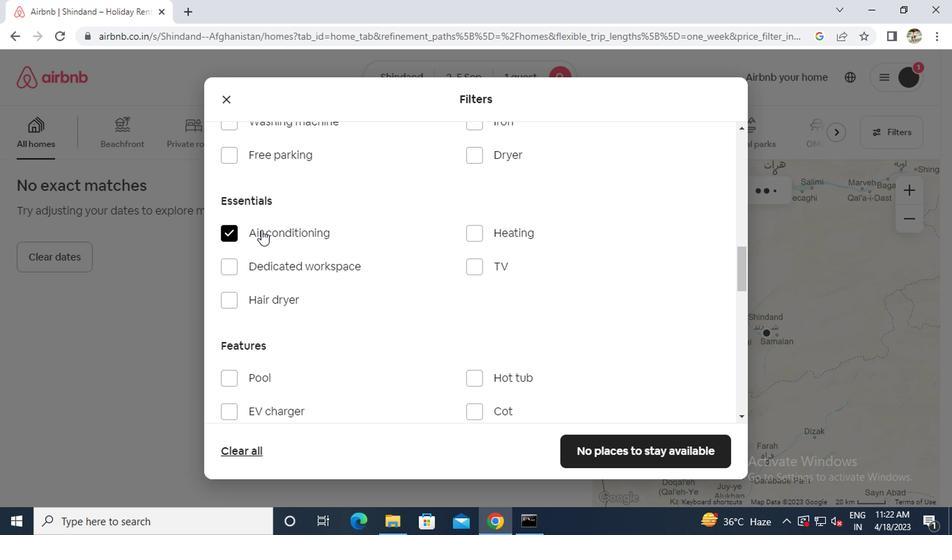 
Action: Mouse scrolled (257, 230) with delta (0, 0)
Screenshot: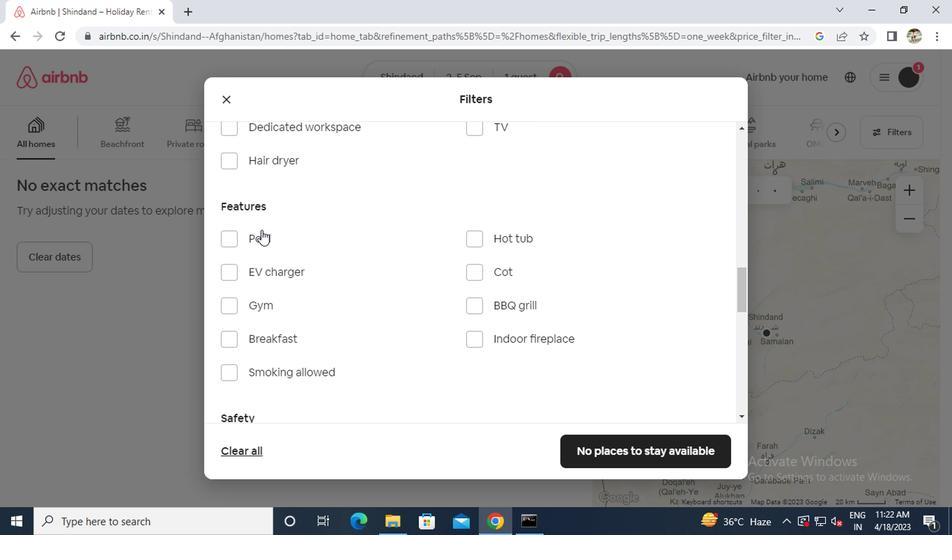 
Action: Mouse moved to (247, 309)
Screenshot: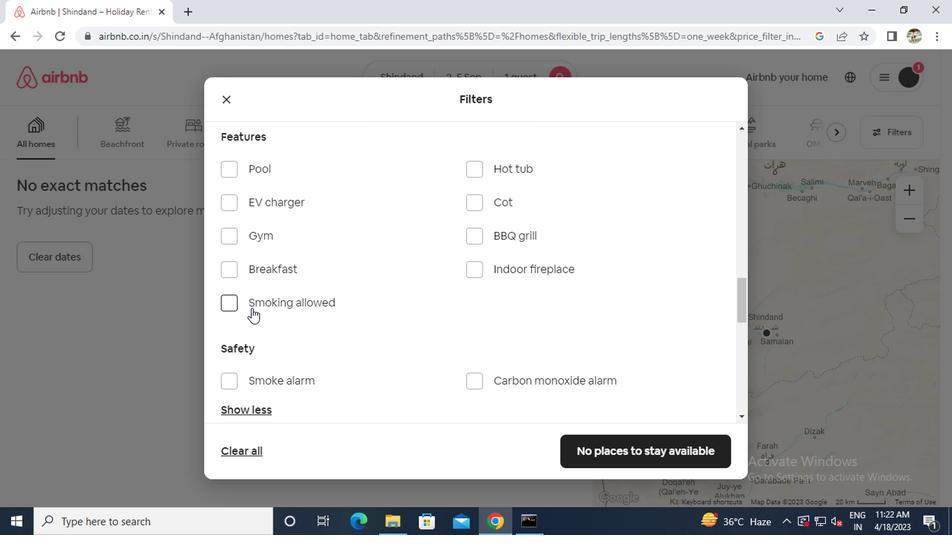 
Action: Mouse pressed left at (247, 309)
Screenshot: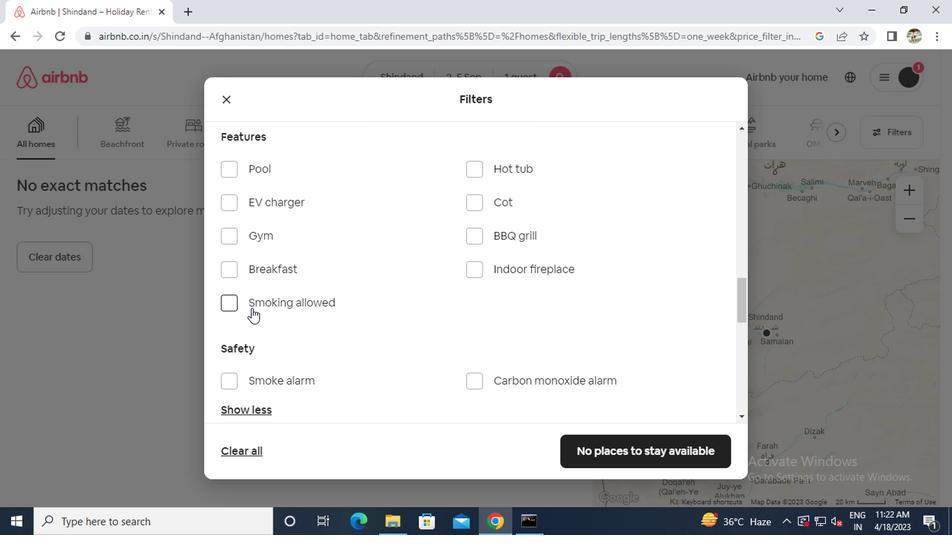 
Action: Mouse moved to (277, 299)
Screenshot: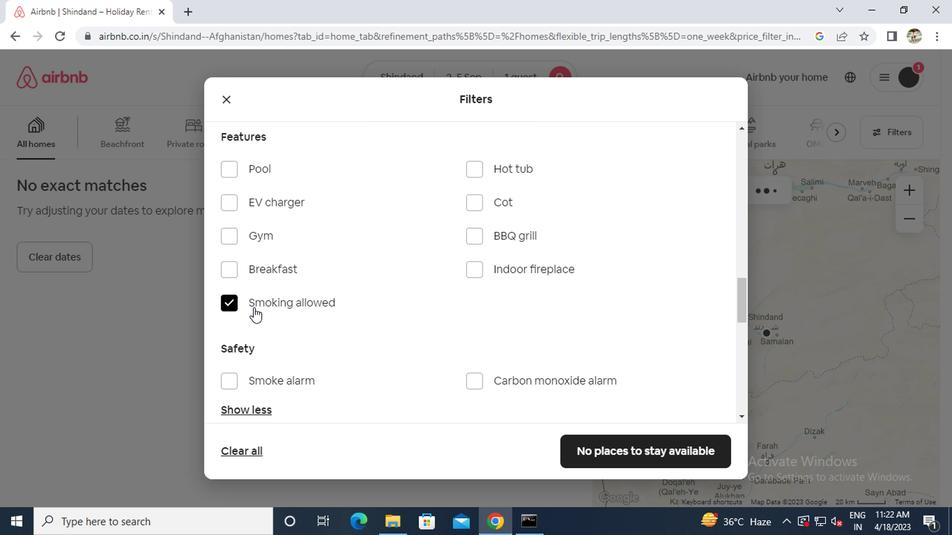 
Action: Mouse scrolled (277, 298) with delta (0, 0)
Screenshot: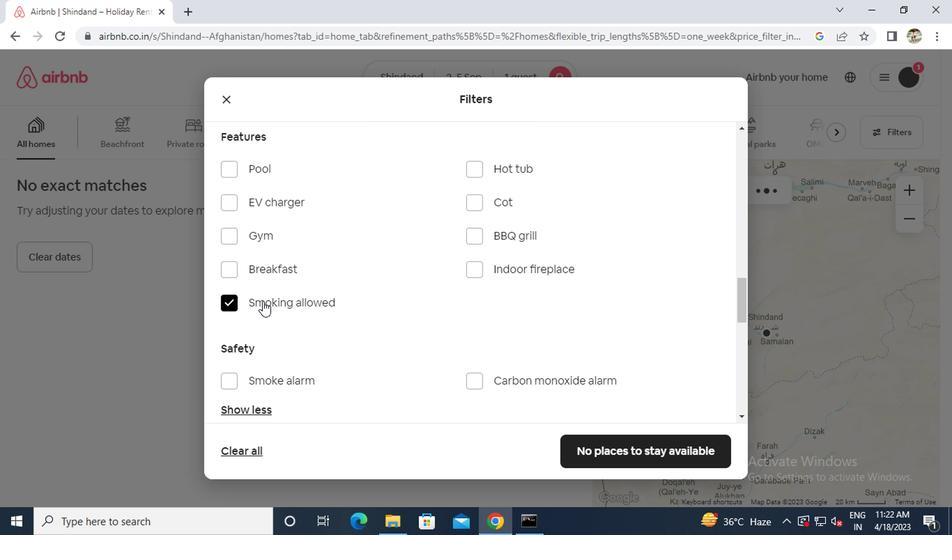 
Action: Mouse scrolled (277, 298) with delta (0, 0)
Screenshot: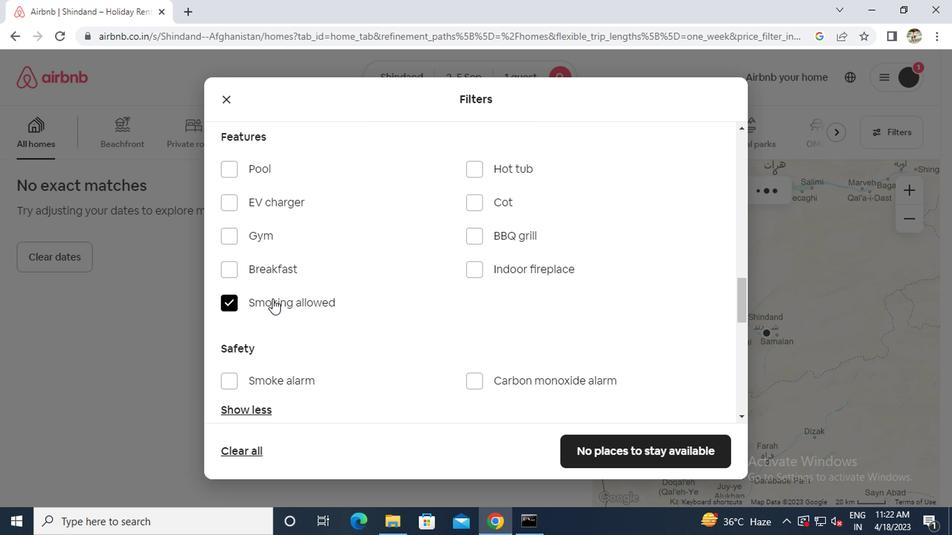 
Action: Mouse scrolled (277, 298) with delta (0, 0)
Screenshot: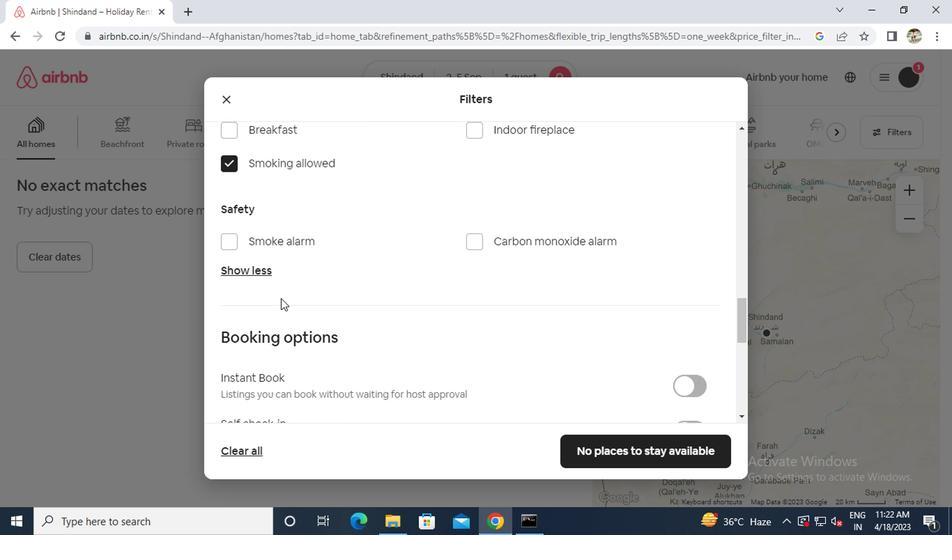 
Action: Mouse scrolled (277, 298) with delta (0, 0)
Screenshot: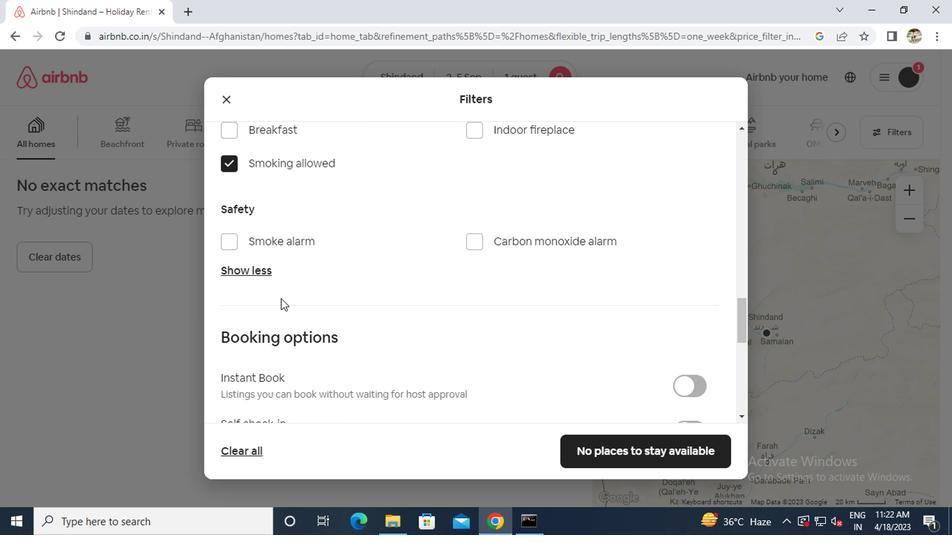
Action: Mouse scrolled (277, 298) with delta (0, 0)
Screenshot: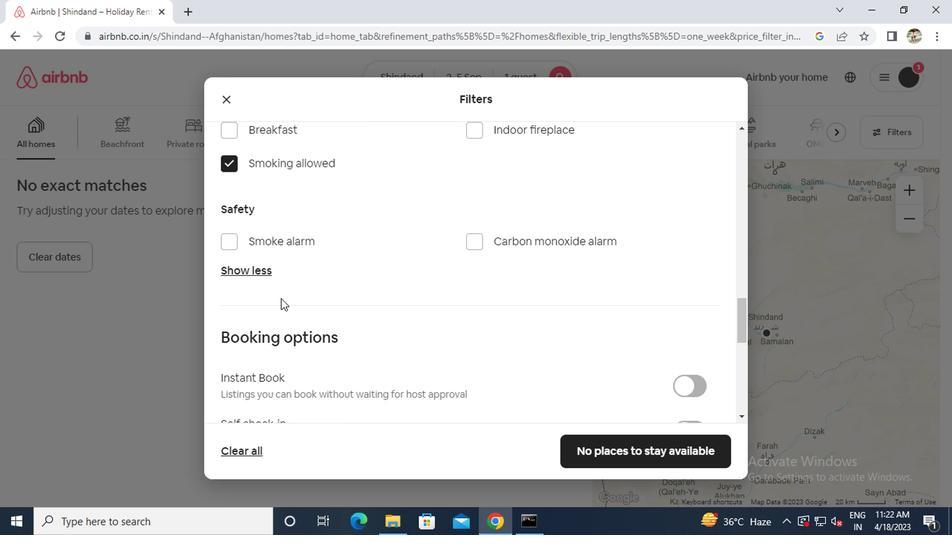 
Action: Mouse moved to (697, 213)
Screenshot: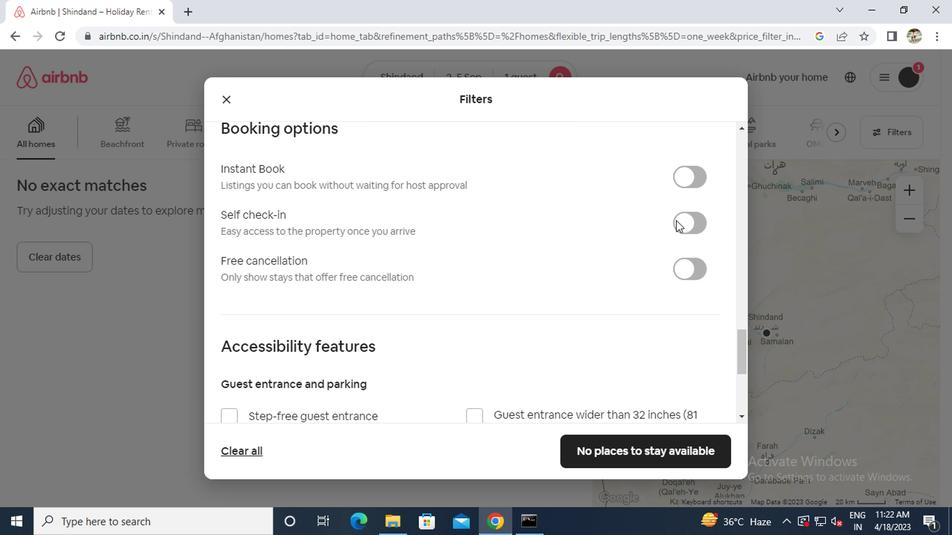 
Action: Mouse pressed left at (697, 213)
Screenshot: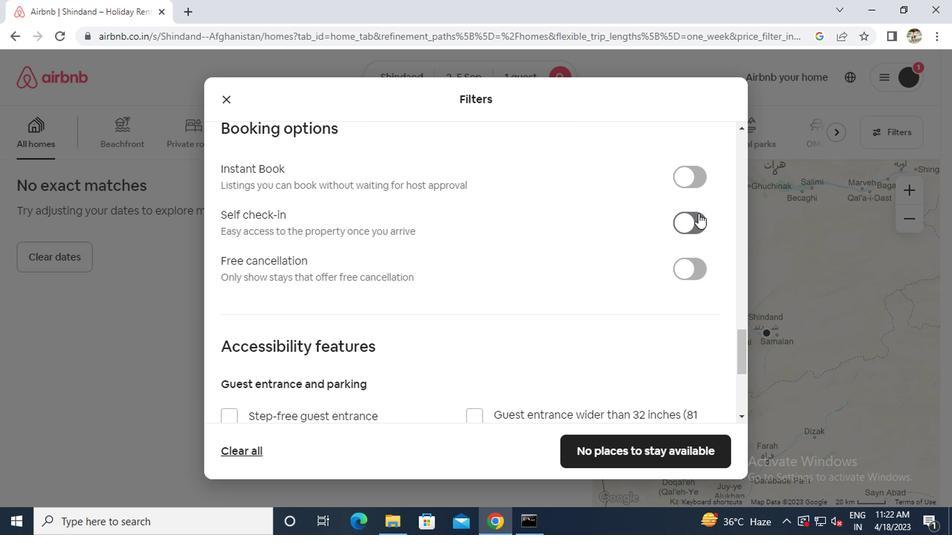 
Action: Mouse moved to (544, 249)
Screenshot: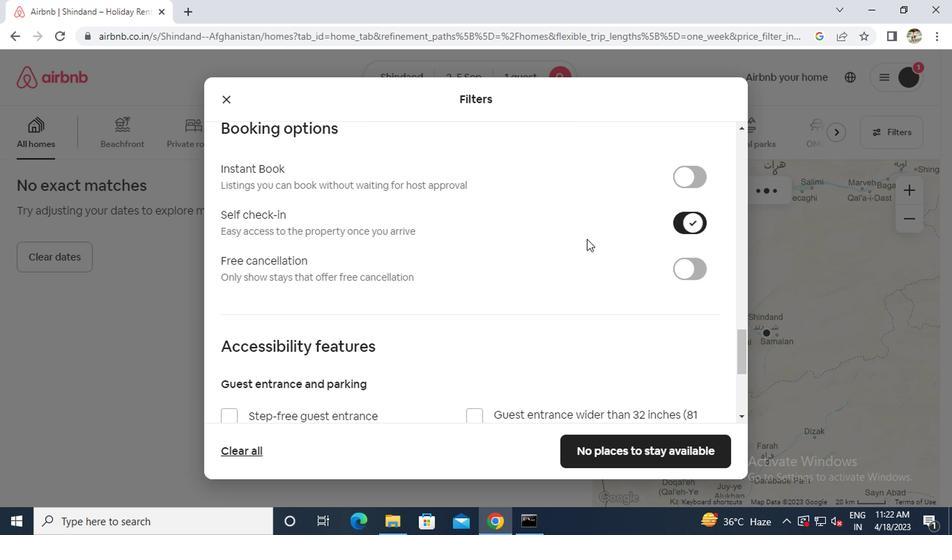 
Action: Mouse scrolled (544, 248) with delta (0, 0)
Screenshot: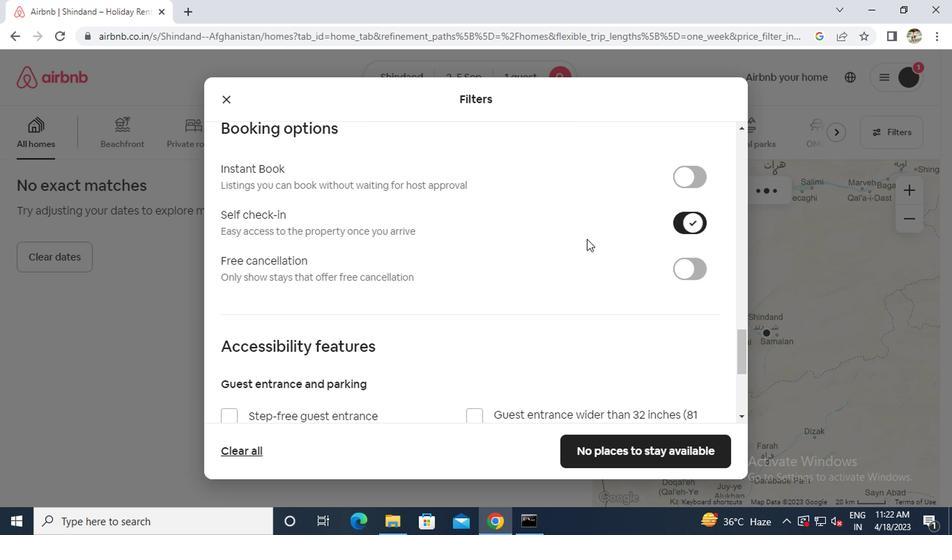 
Action: Mouse moved to (537, 250)
Screenshot: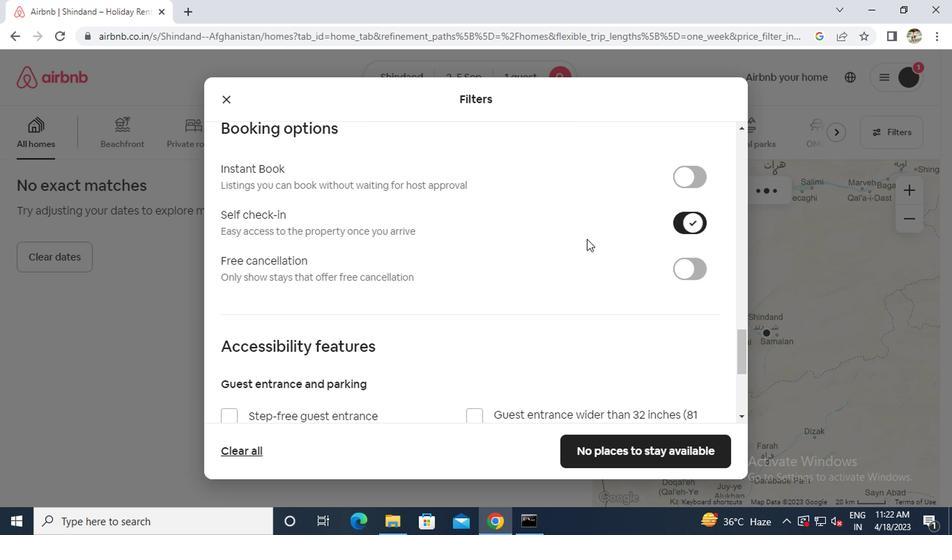 
Action: Mouse scrolled (537, 249) with delta (0, 0)
Screenshot: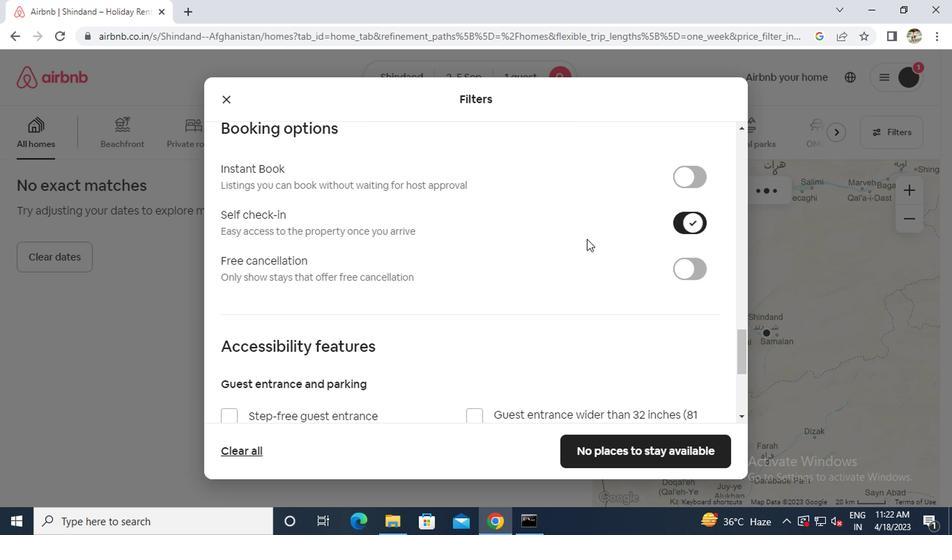 
Action: Mouse moved to (521, 251)
Screenshot: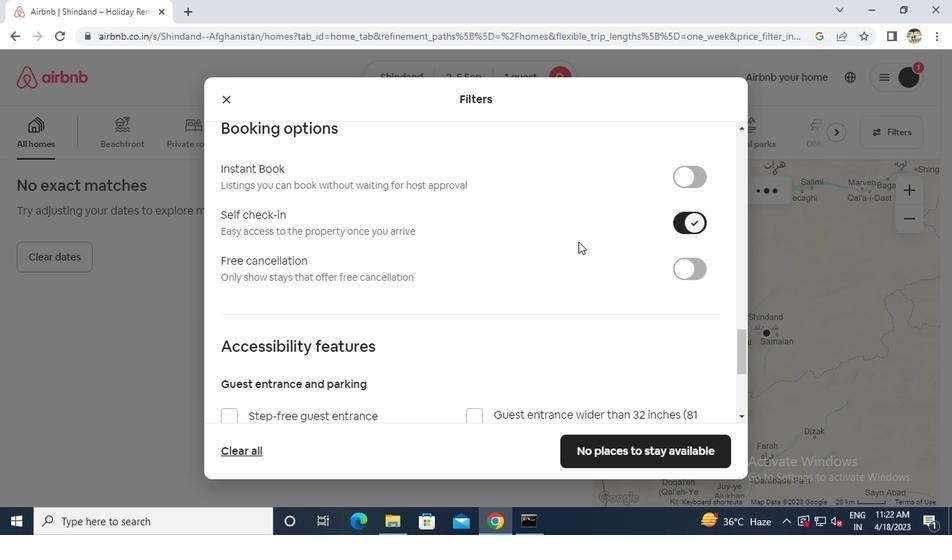 
Action: Mouse scrolled (521, 250) with delta (0, 0)
Screenshot: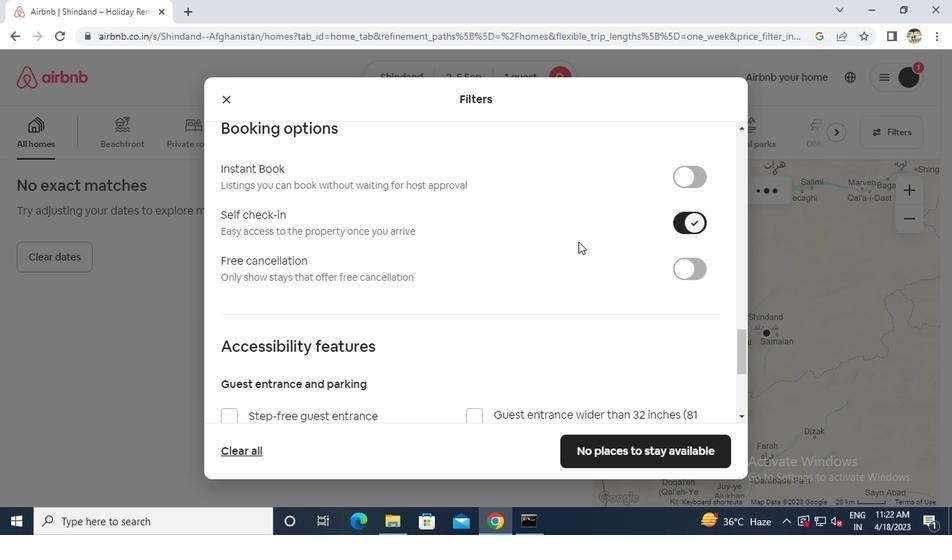 
Action: Mouse moved to (368, 256)
Screenshot: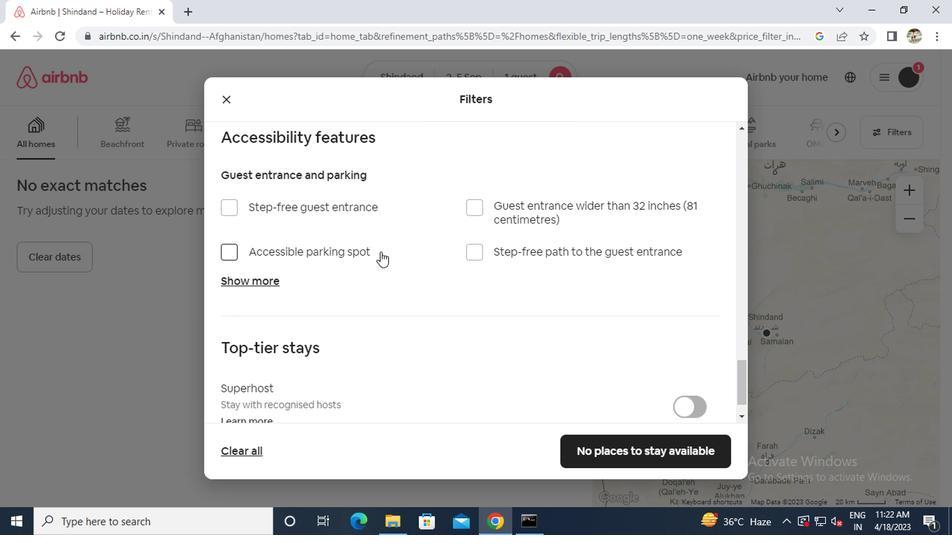 
Action: Mouse scrolled (368, 255) with delta (0, 0)
Screenshot: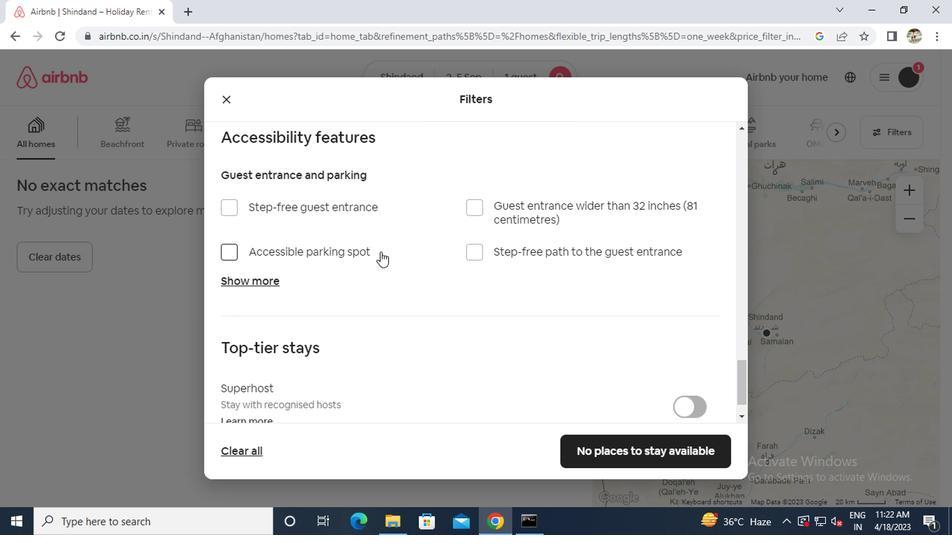 
Action: Mouse scrolled (368, 255) with delta (0, 0)
Screenshot: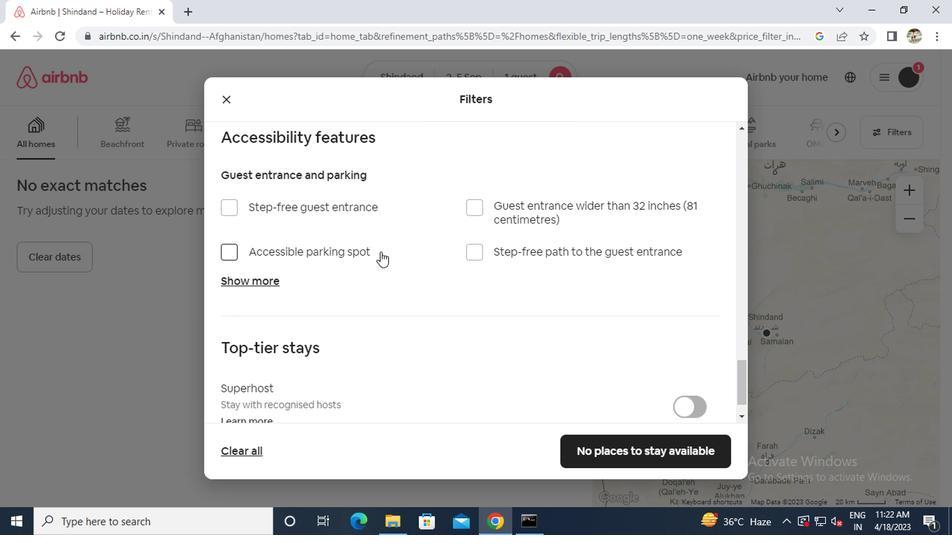 
Action: Mouse scrolled (368, 255) with delta (0, 0)
Screenshot: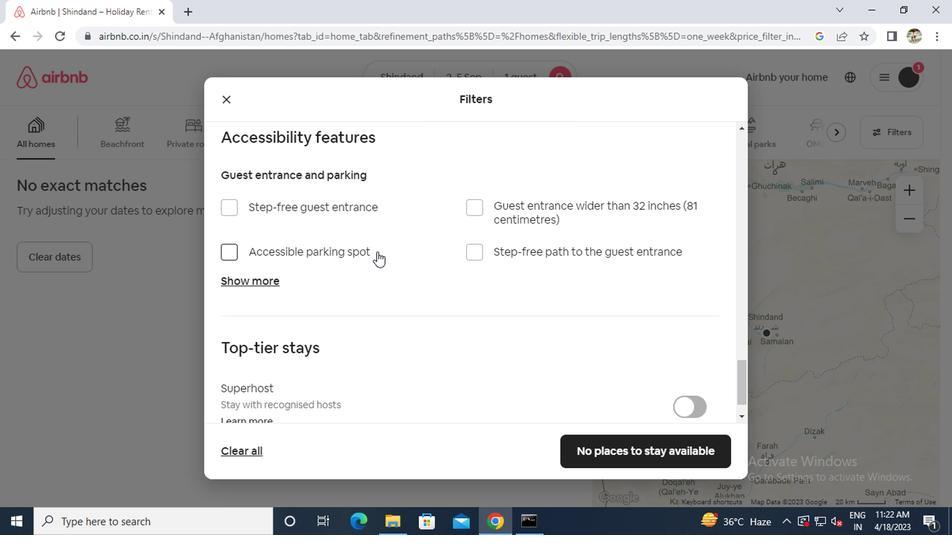 
Action: Mouse moved to (363, 262)
Screenshot: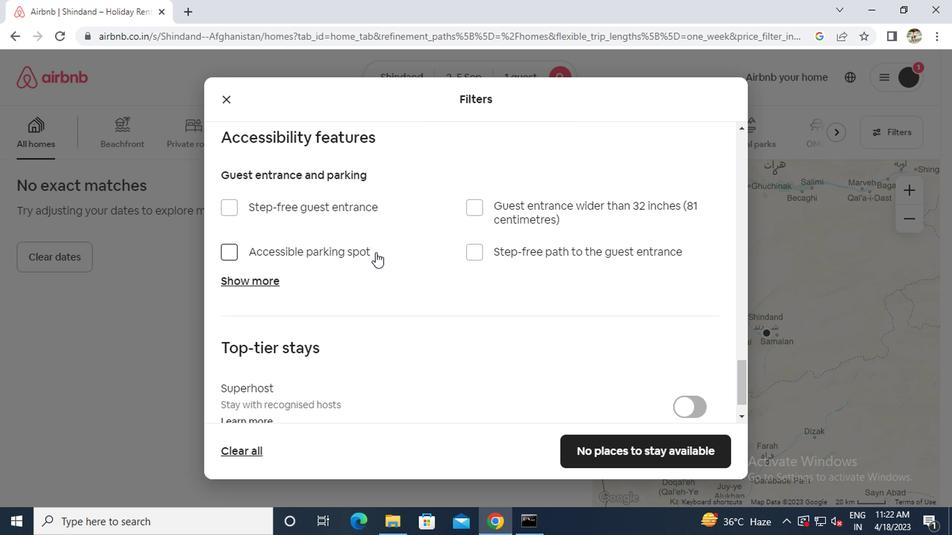 
Action: Mouse scrolled (363, 261) with delta (0, 0)
Screenshot: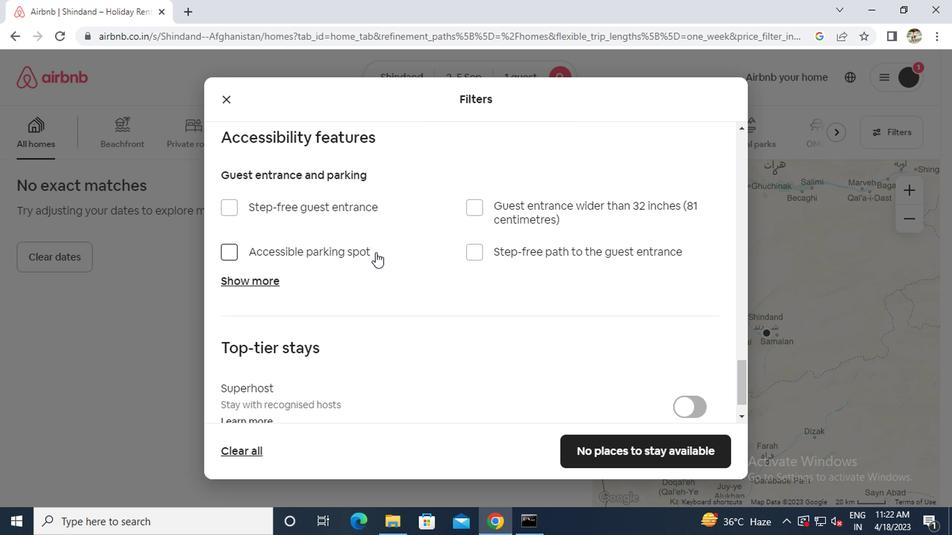 
Action: Mouse moved to (304, 339)
Screenshot: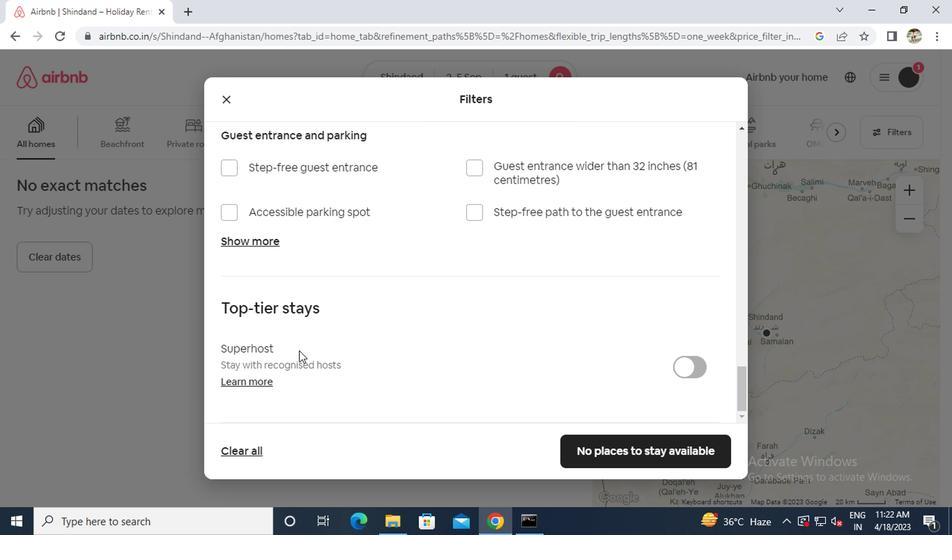 
Action: Mouse scrolled (304, 339) with delta (0, 0)
Screenshot: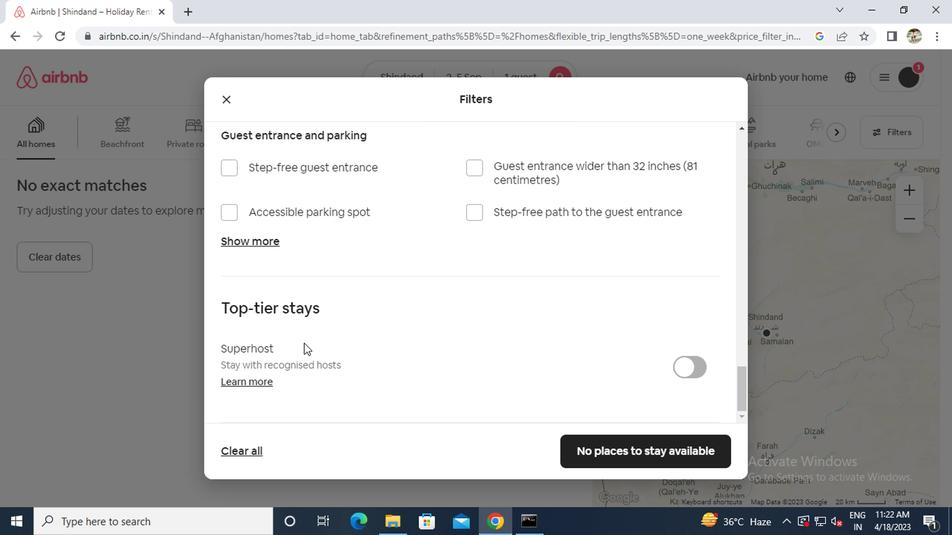 
Action: Mouse scrolled (304, 339) with delta (0, 0)
Screenshot: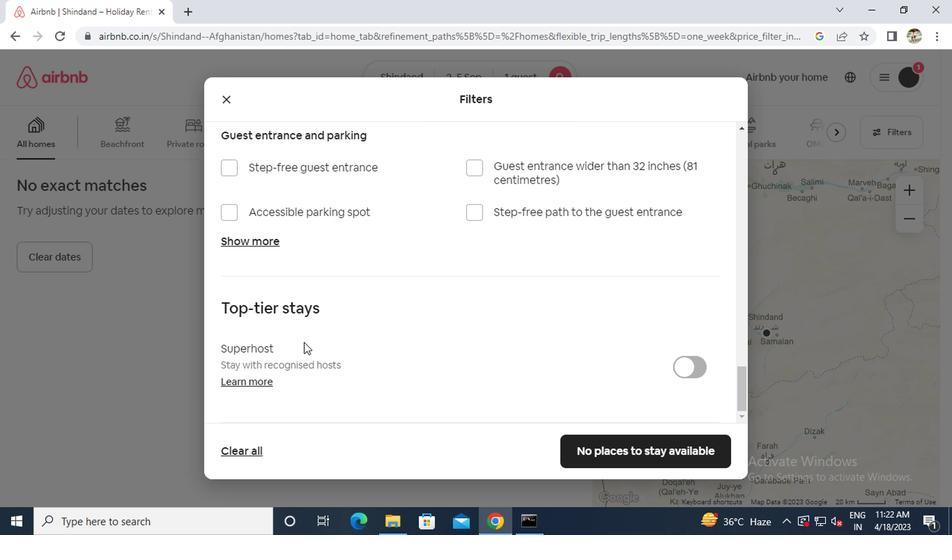 
Action: Mouse scrolled (304, 339) with delta (0, 0)
Screenshot: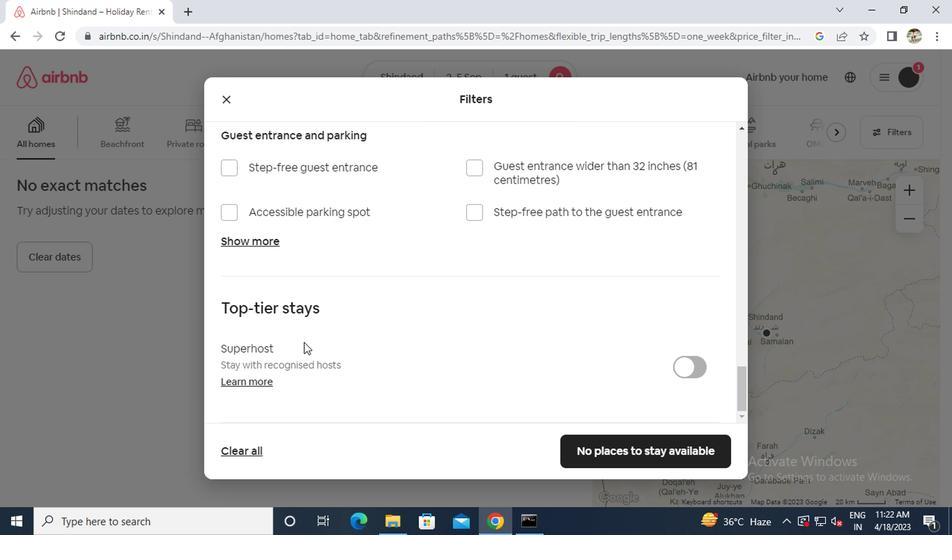 
Action: Mouse scrolled (304, 339) with delta (0, 0)
Screenshot: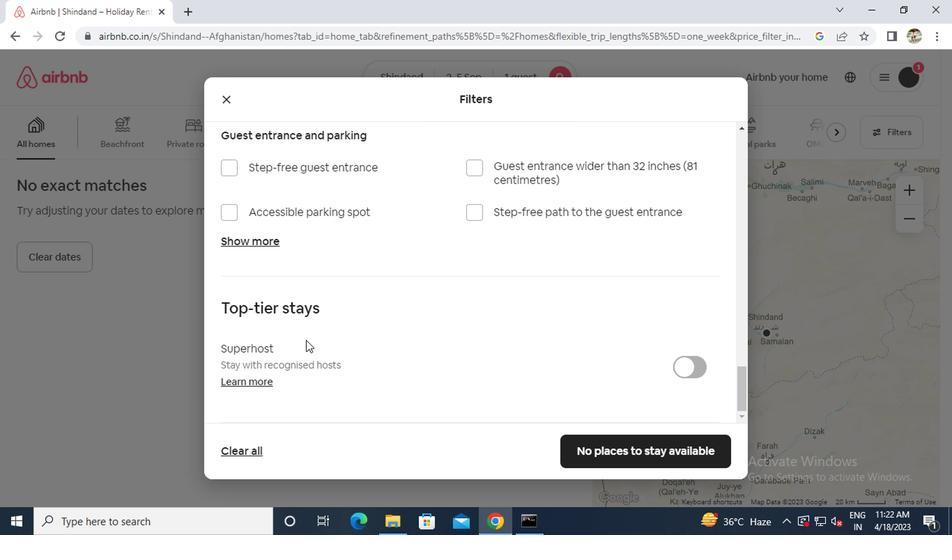 
Action: Mouse moved to (610, 447)
Screenshot: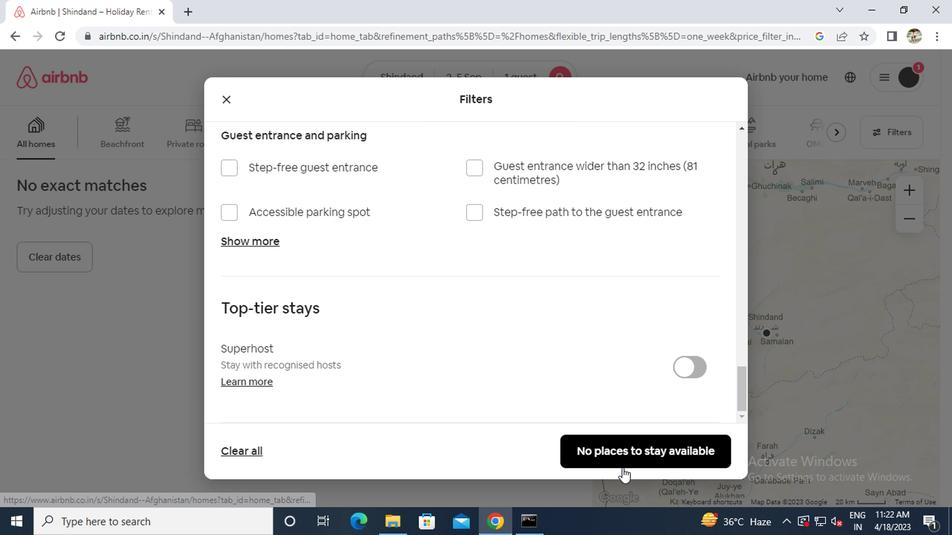 
Action: Mouse pressed left at (610, 447)
Screenshot: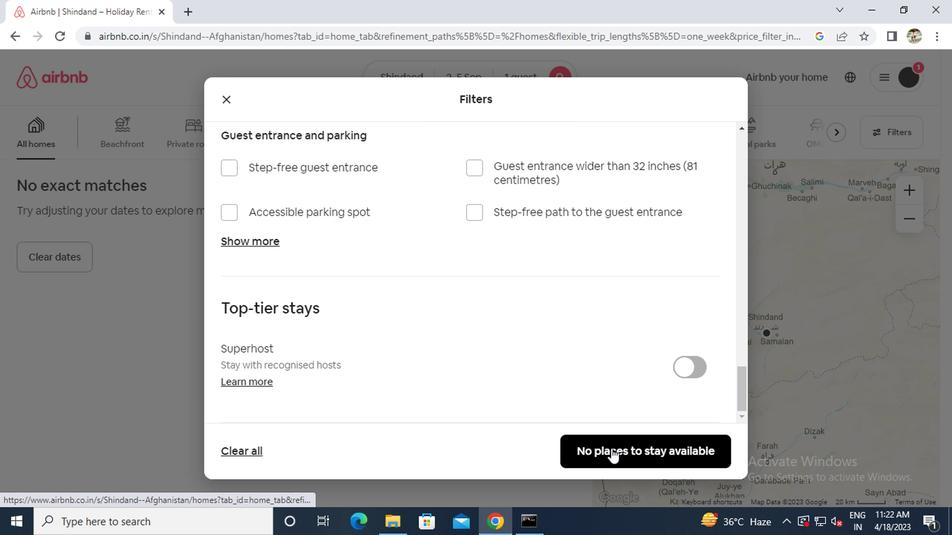 
